 Task: Send an email with the signature Jazmin Davis with the subject Thank you for your resume and the message Can you please provide an update on the status of the project? from softage.8@softage.net to softage.9@softage.net and move the email from Sent Items to the folder Assignments
Action: Mouse moved to (62, 110)
Screenshot: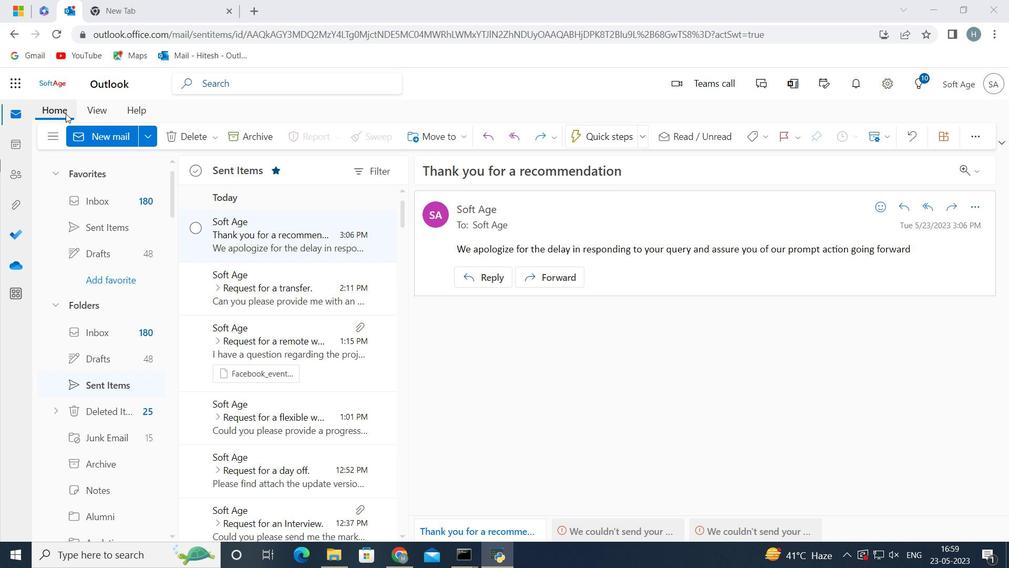 
Action: Mouse pressed left at (62, 110)
Screenshot: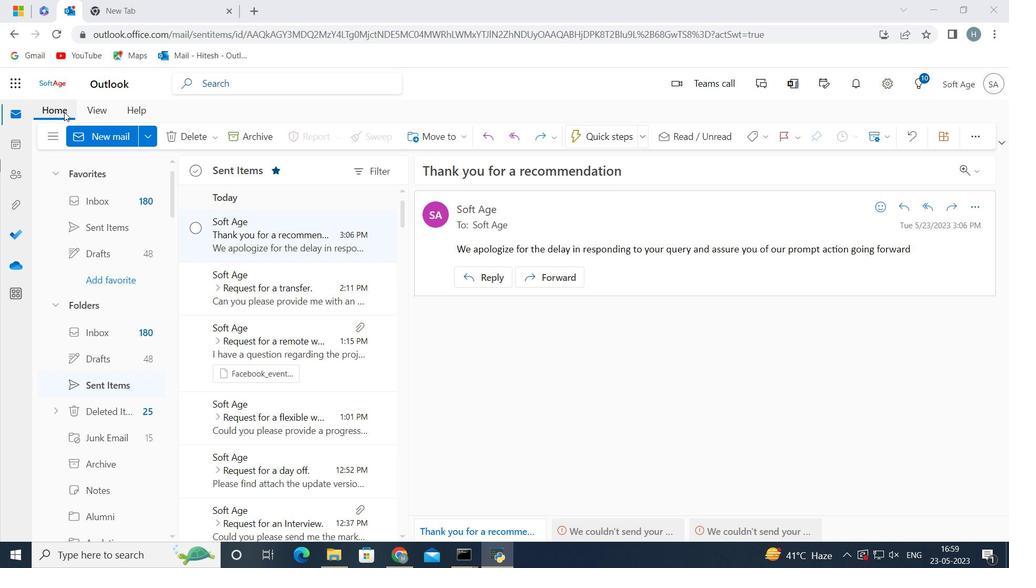 
Action: Mouse moved to (99, 139)
Screenshot: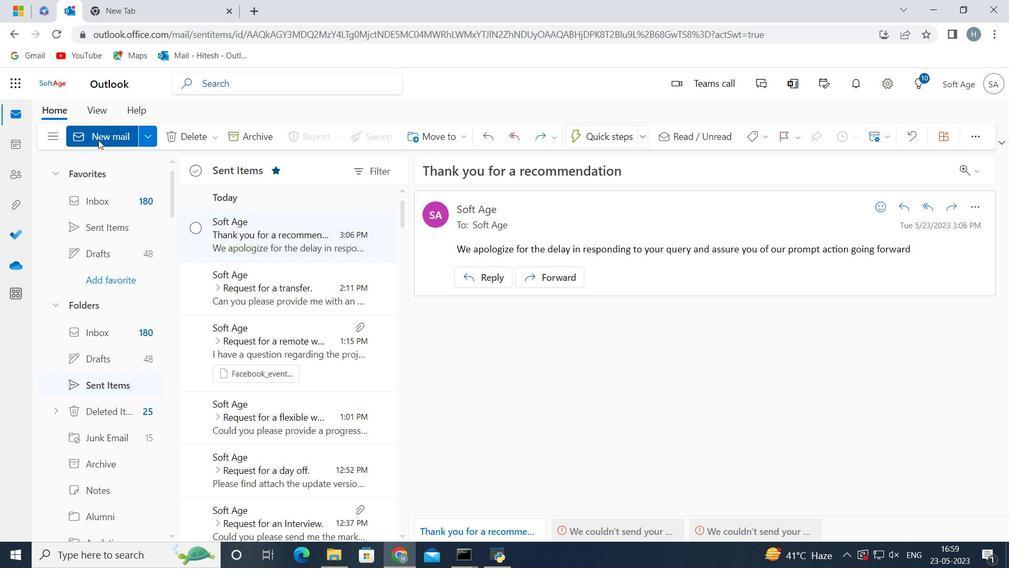 
Action: Mouse pressed left at (99, 139)
Screenshot: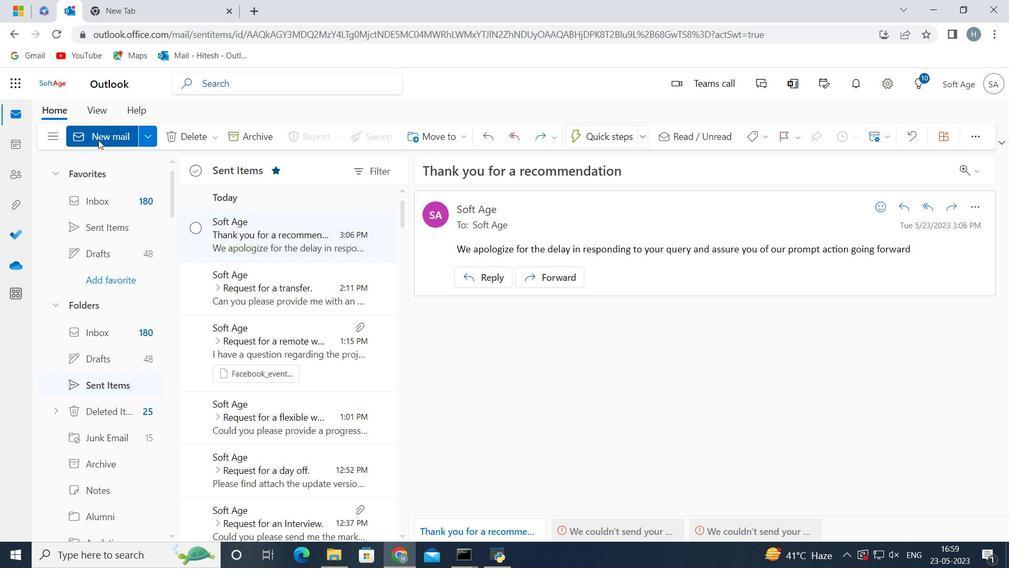 
Action: Mouse moved to (827, 139)
Screenshot: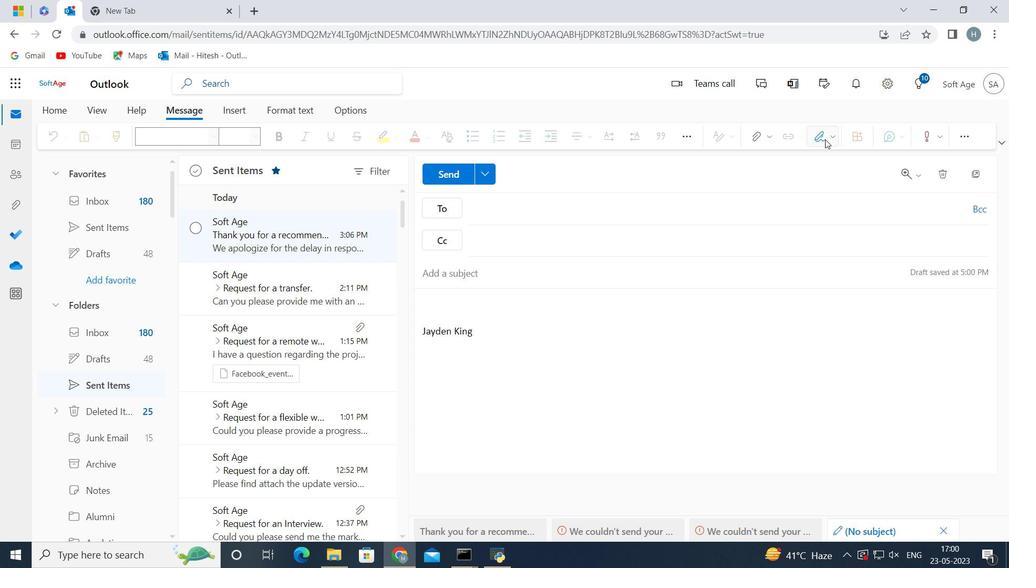
Action: Mouse pressed left at (827, 139)
Screenshot: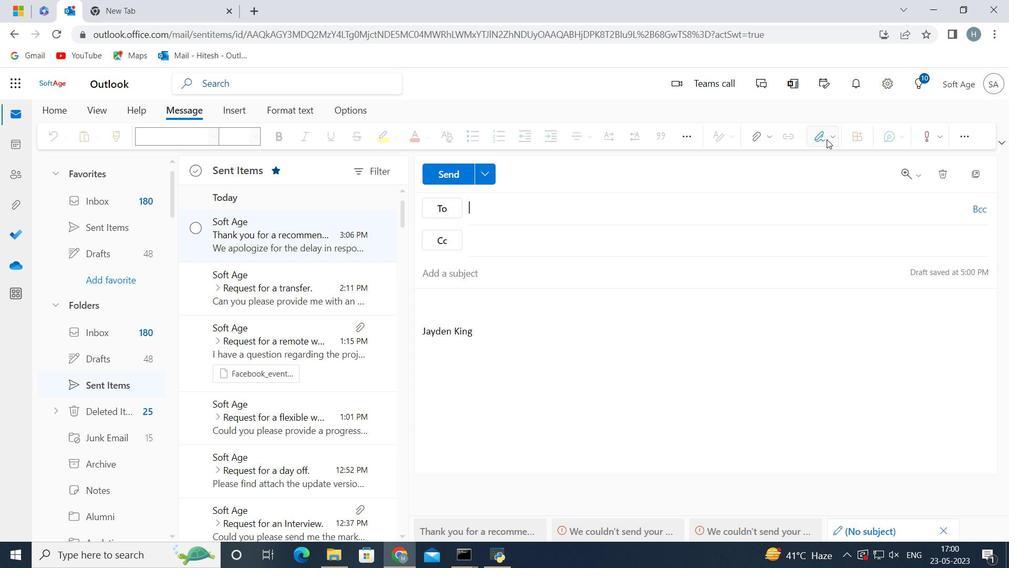 
Action: Mouse moved to (800, 186)
Screenshot: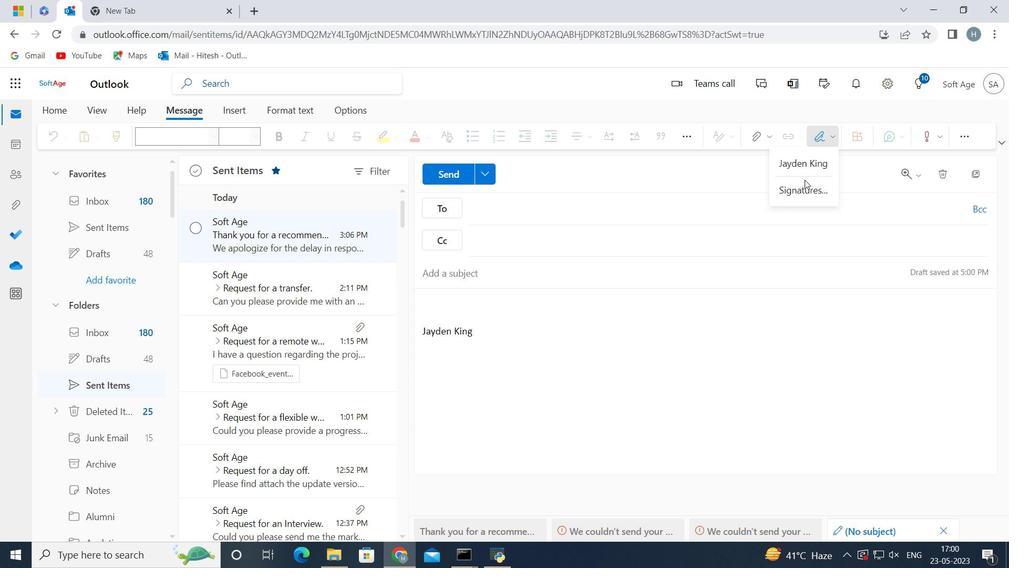 
Action: Mouse pressed left at (800, 186)
Screenshot: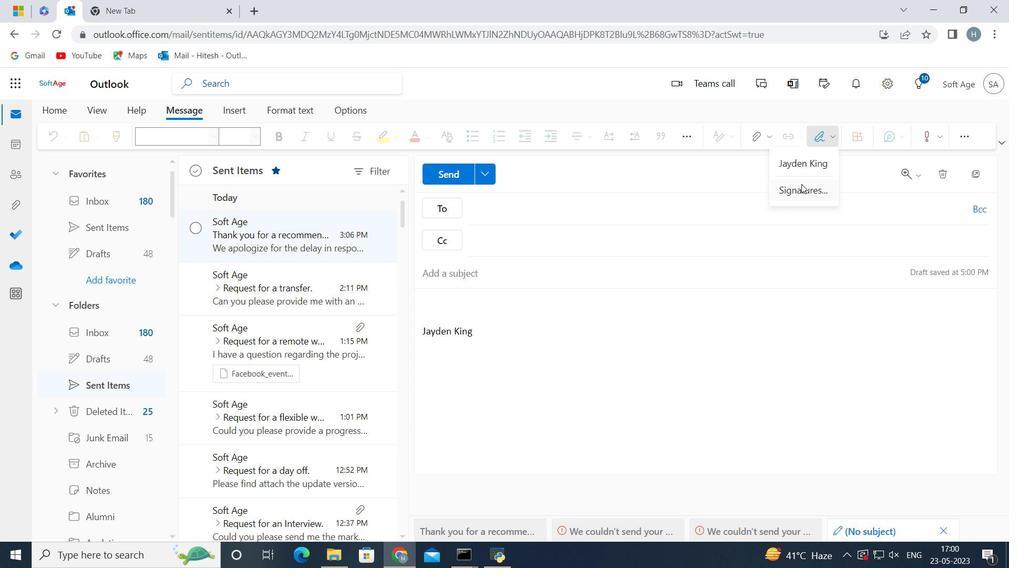 
Action: Mouse moved to (771, 241)
Screenshot: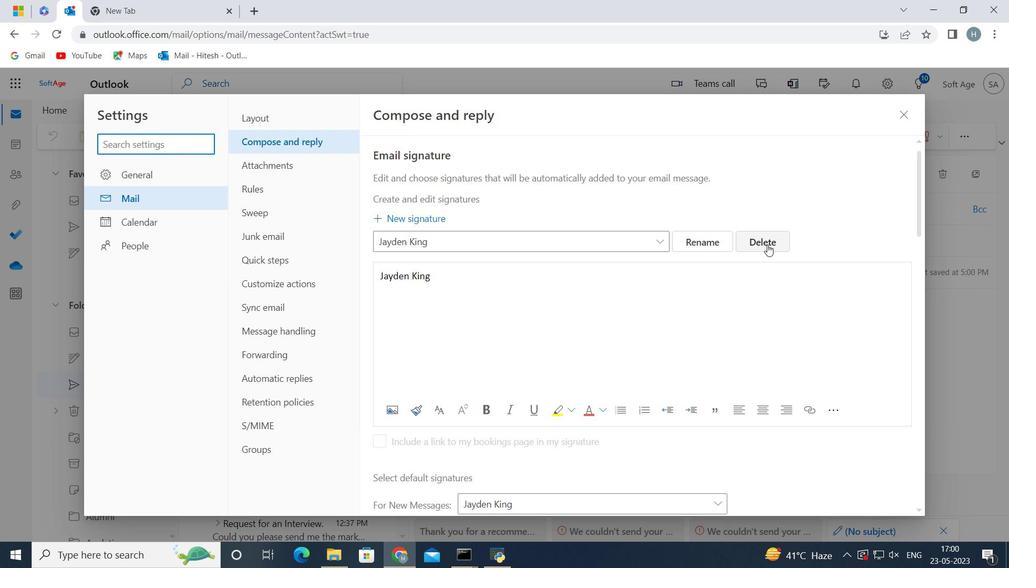 
Action: Mouse pressed left at (771, 241)
Screenshot: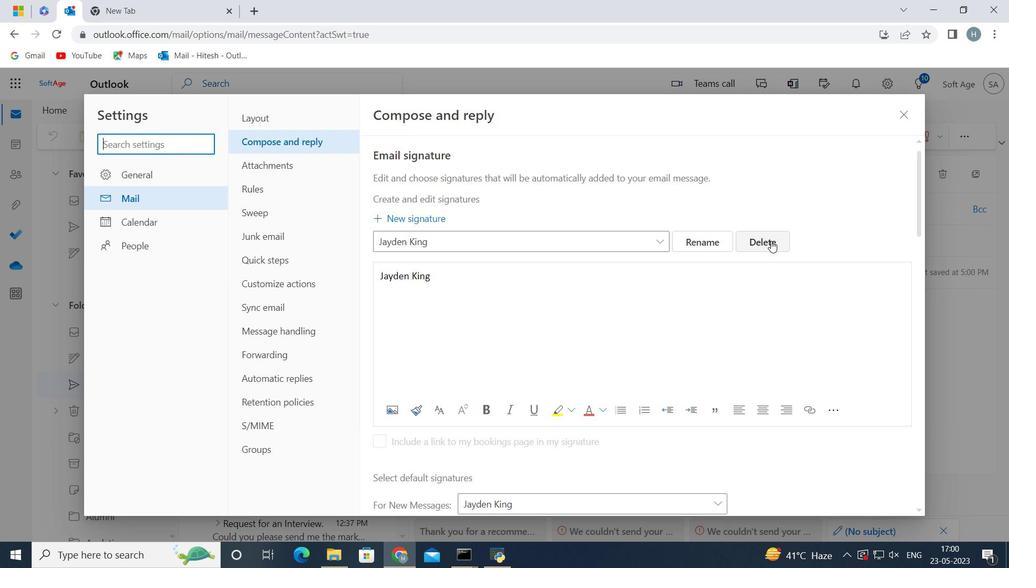 
Action: Mouse moved to (476, 241)
Screenshot: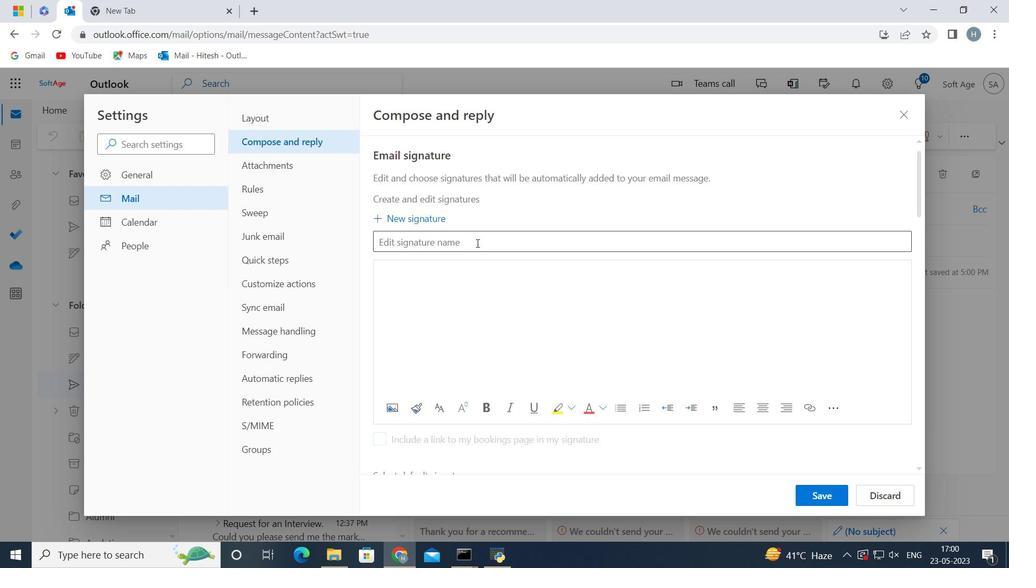 
Action: Mouse pressed left at (476, 241)
Screenshot: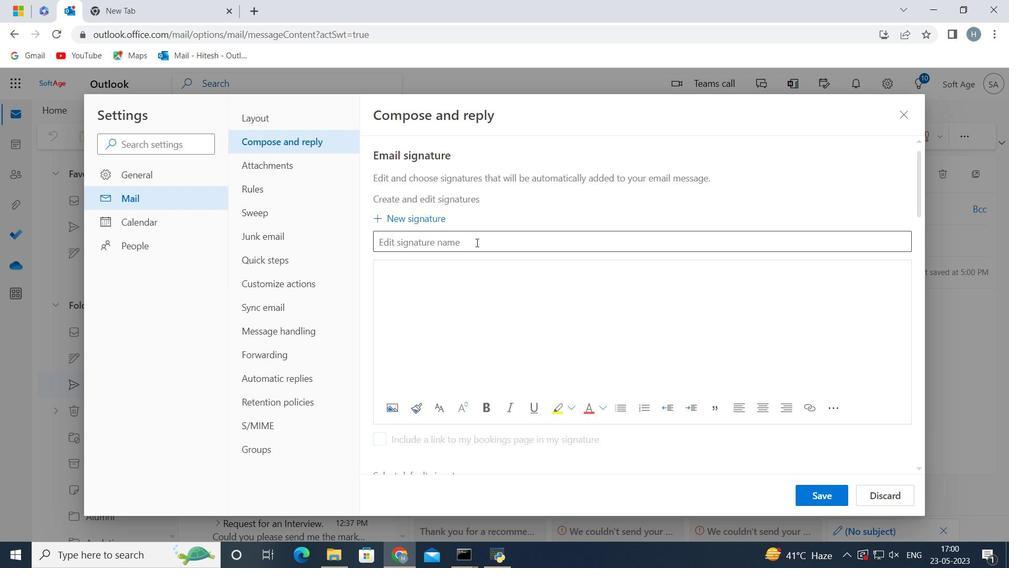
Action: Mouse moved to (476, 241)
Screenshot: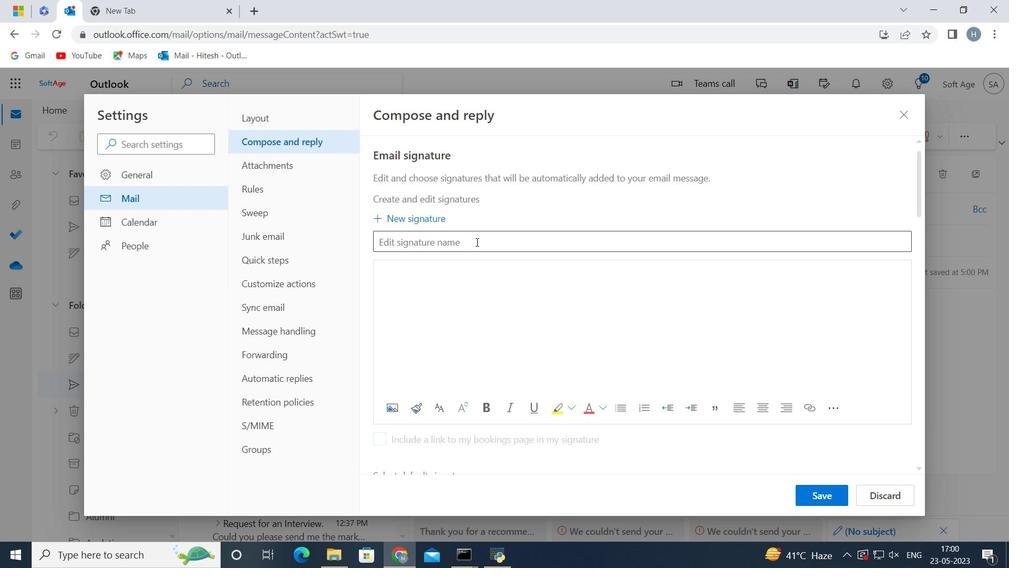
Action: Key pressed <Key.shift>Jazmin<Key.space><Key.shift><Key.shift><Key.shift><Key.shift><Key.shift><Key.shift><Key.shift><Key.shift><Key.shift><Key.shift>Davis<Key.space>
Screenshot: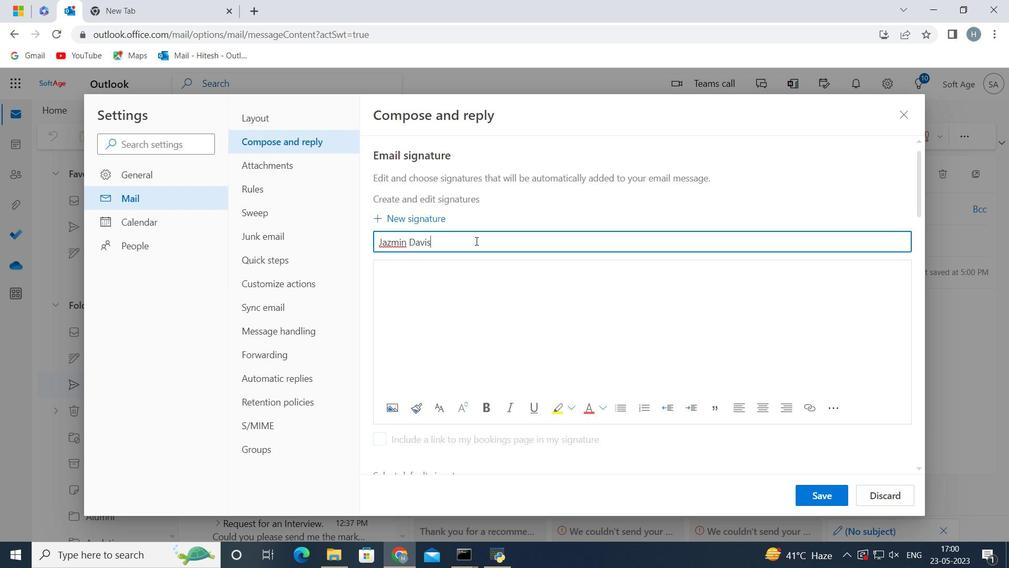 
Action: Mouse moved to (456, 272)
Screenshot: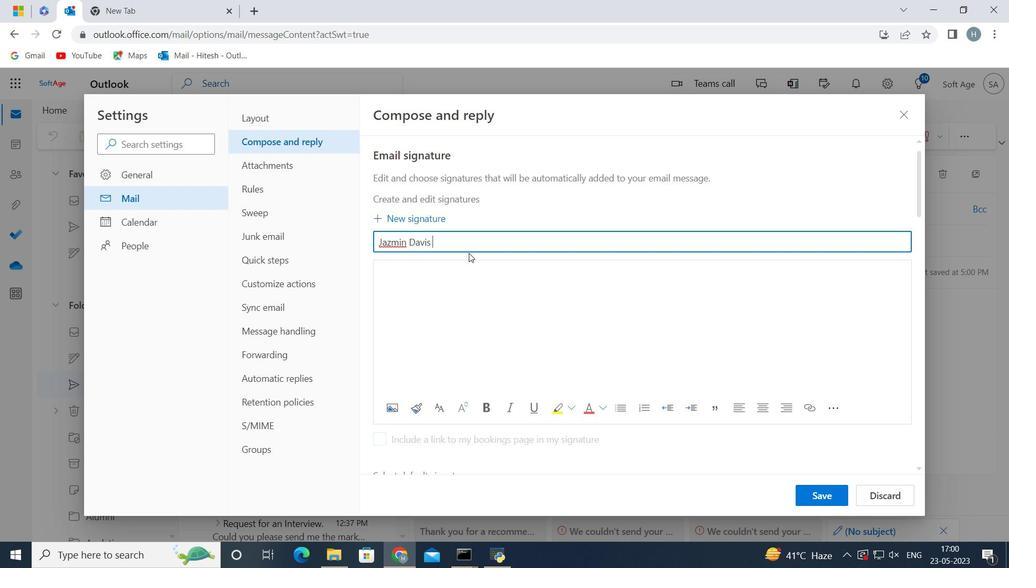 
Action: Mouse pressed left at (456, 272)
Screenshot: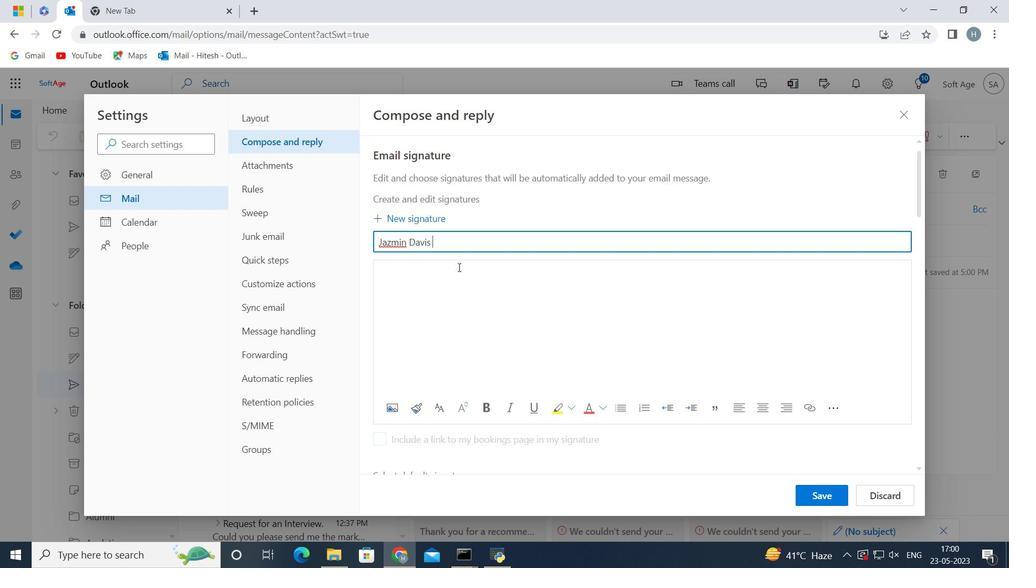 
Action: Key pressed <Key.shift>Jazmin<Key.space><Key.shift>Davis<Key.space>
Screenshot: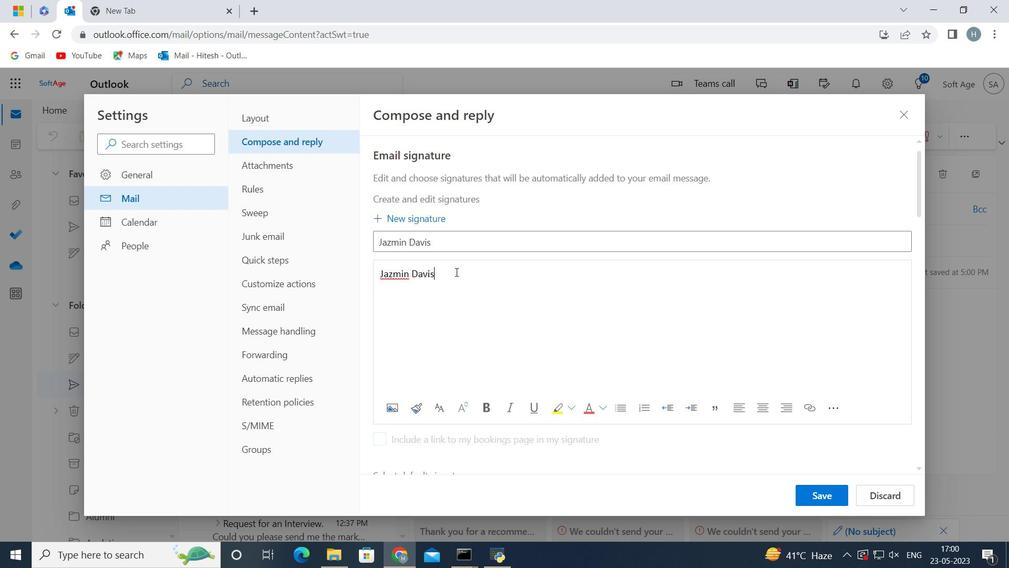 
Action: Mouse moved to (836, 492)
Screenshot: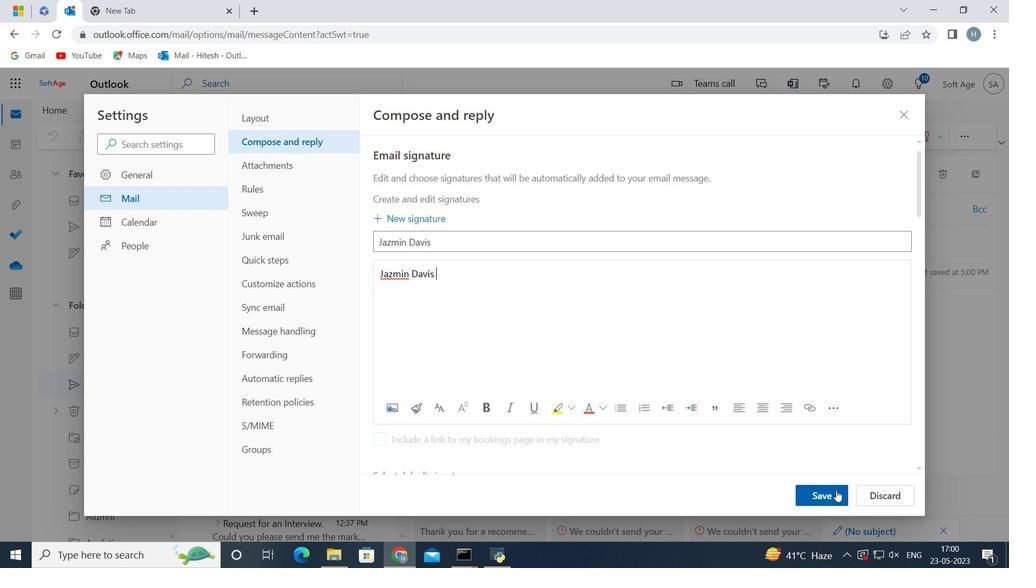 
Action: Mouse pressed left at (836, 492)
Screenshot: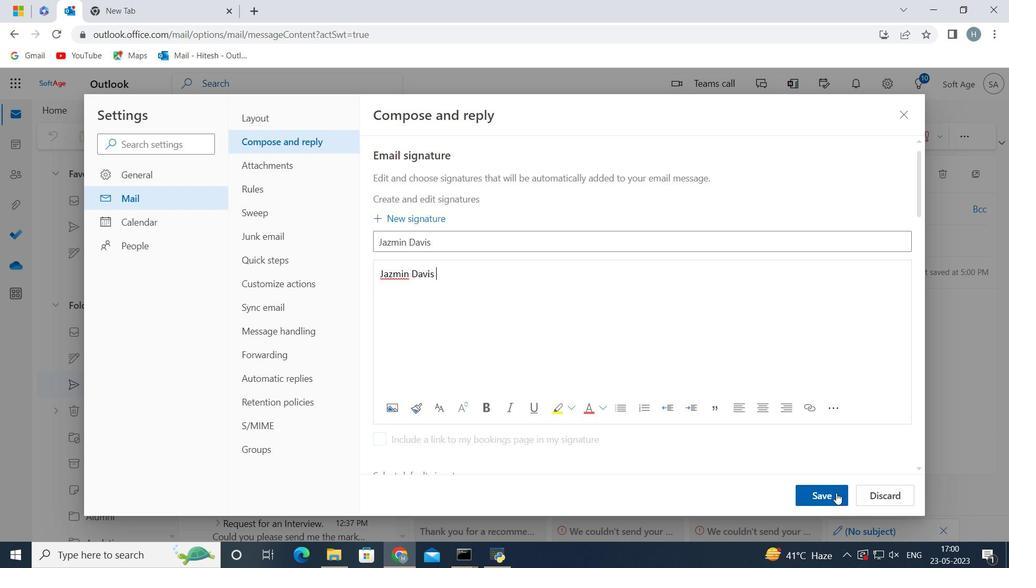 
Action: Mouse moved to (734, 283)
Screenshot: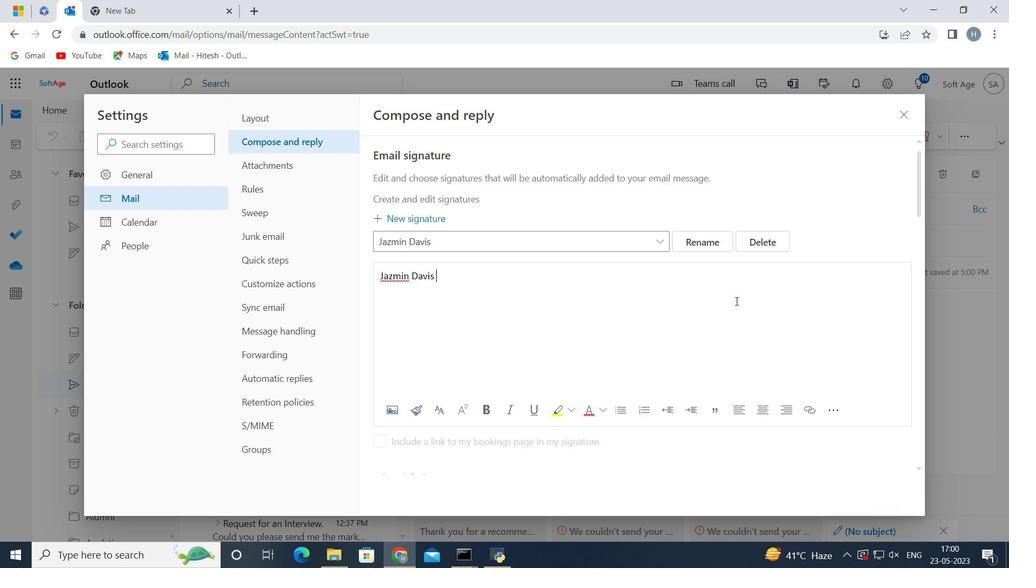 
Action: Mouse scrolled (734, 282) with delta (0, 0)
Screenshot: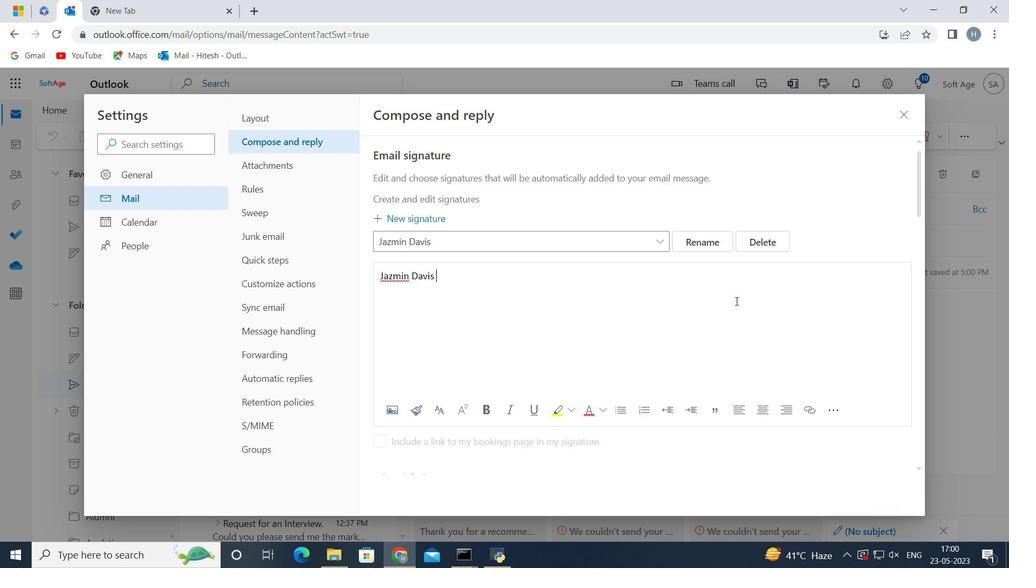 
Action: Mouse scrolled (734, 282) with delta (0, 0)
Screenshot: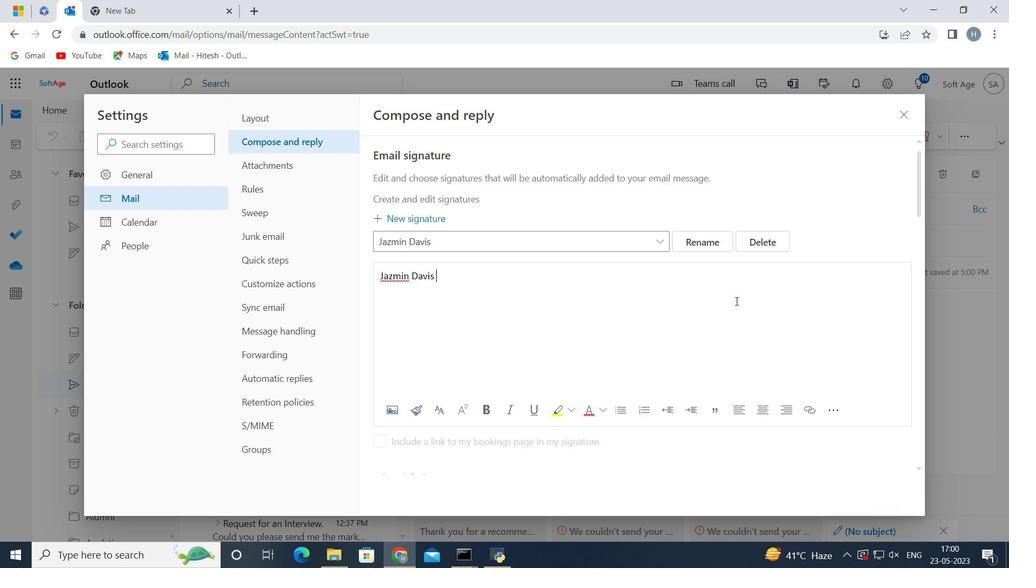 
Action: Mouse moved to (730, 277)
Screenshot: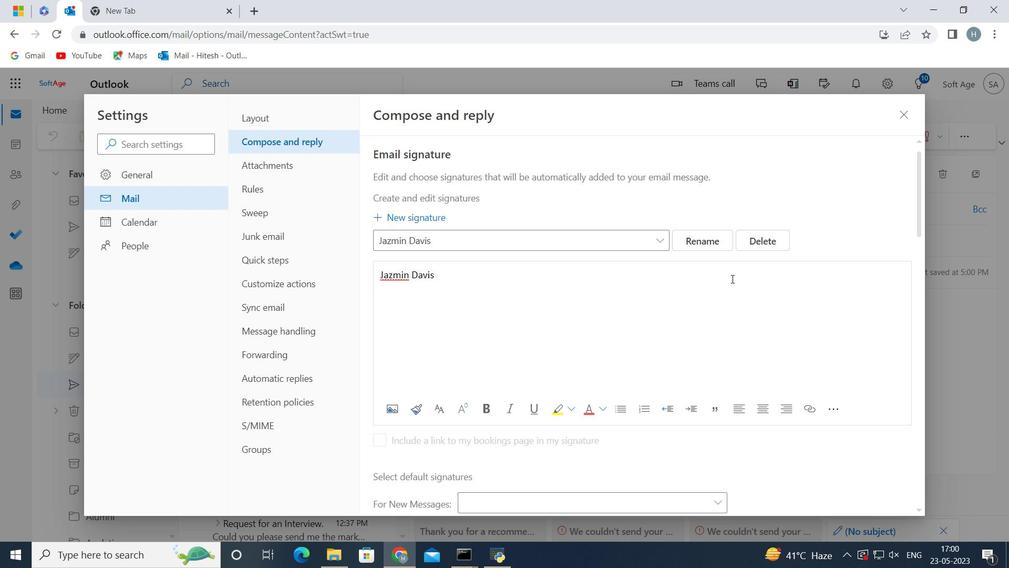 
Action: Mouse scrolled (730, 276) with delta (0, 0)
Screenshot: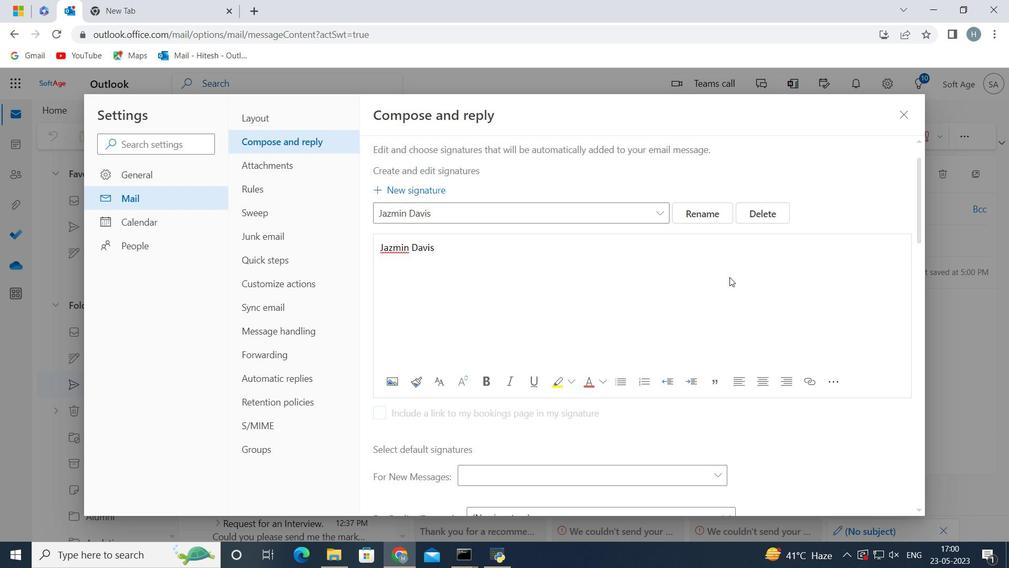 
Action: Mouse moved to (716, 300)
Screenshot: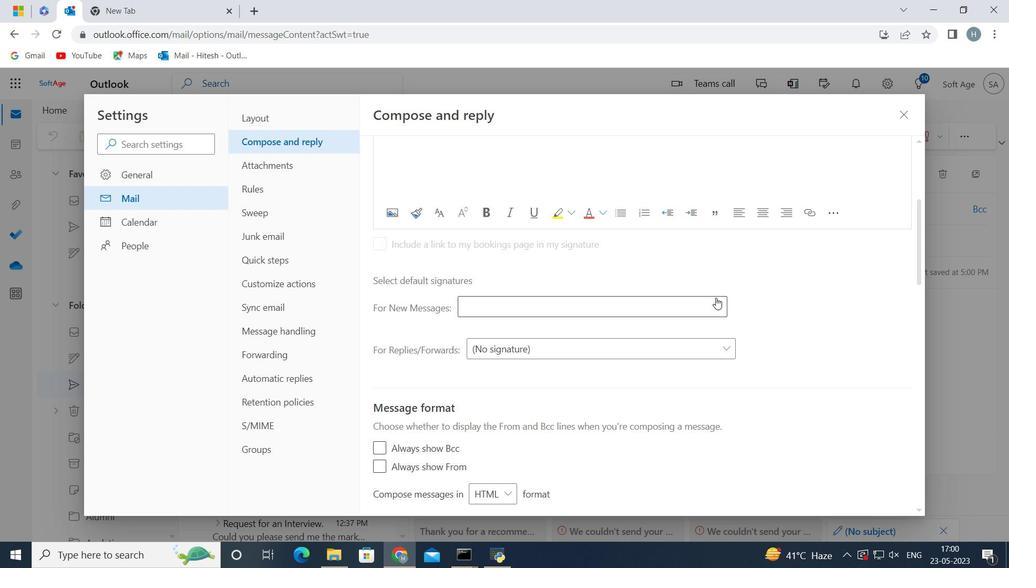 
Action: Mouse pressed left at (716, 300)
Screenshot: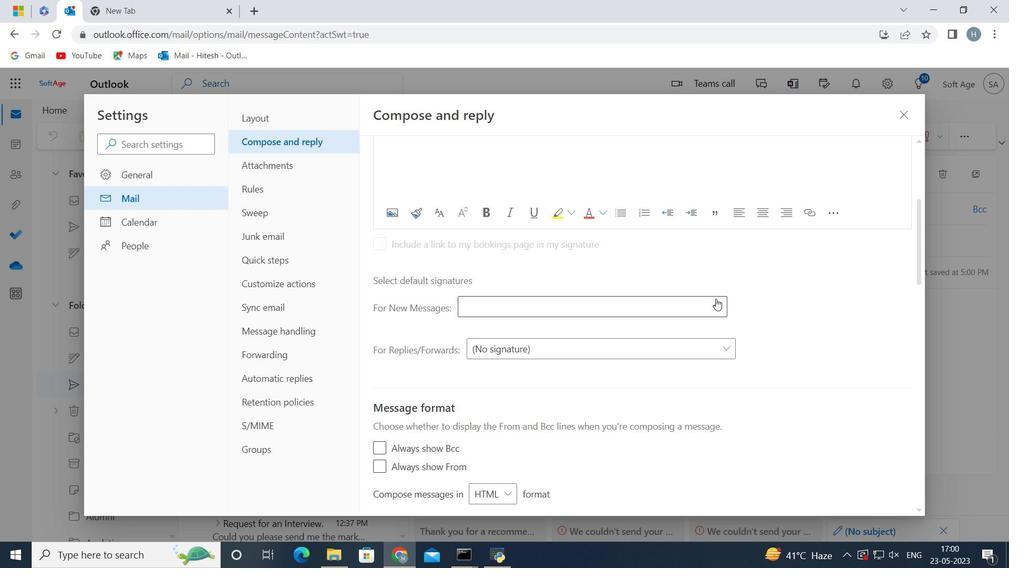 
Action: Mouse moved to (702, 349)
Screenshot: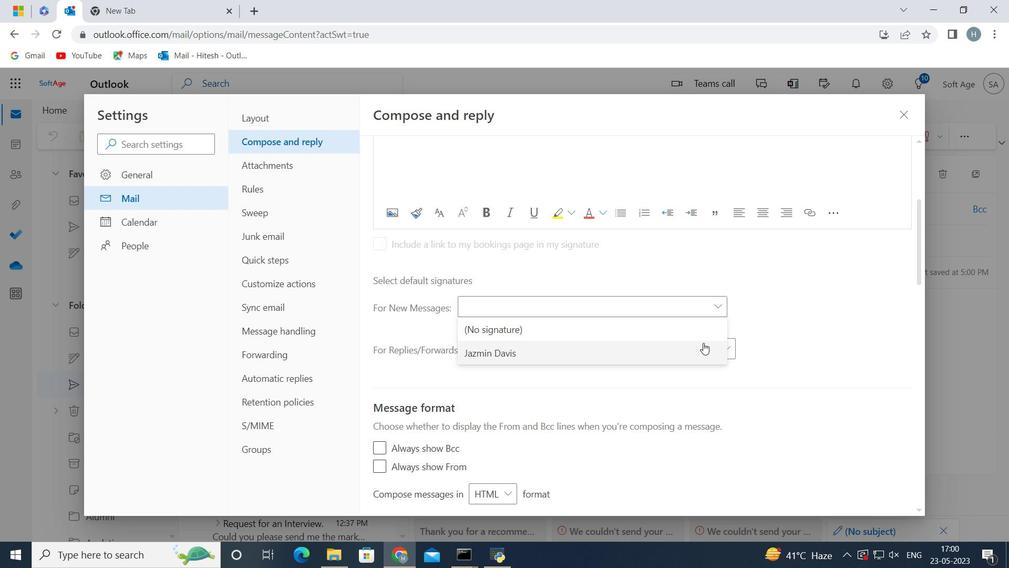 
Action: Mouse pressed left at (702, 349)
Screenshot: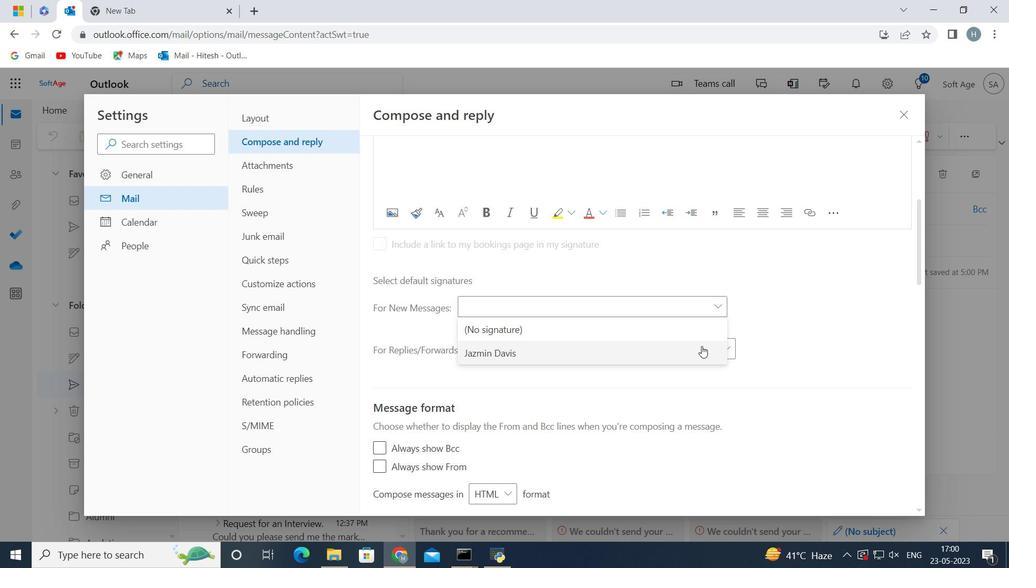 
Action: Mouse moved to (827, 495)
Screenshot: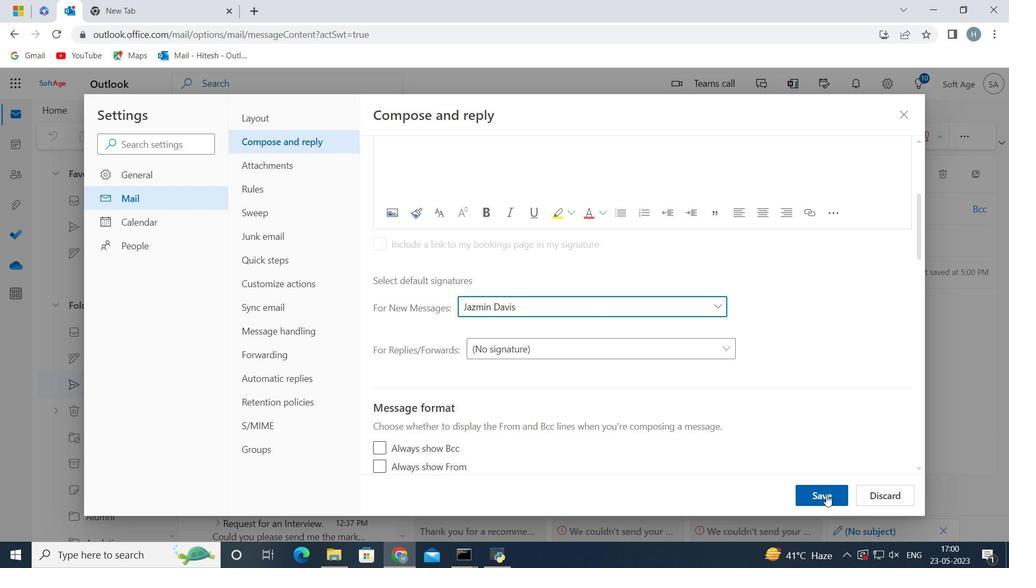 
Action: Mouse pressed left at (827, 495)
Screenshot: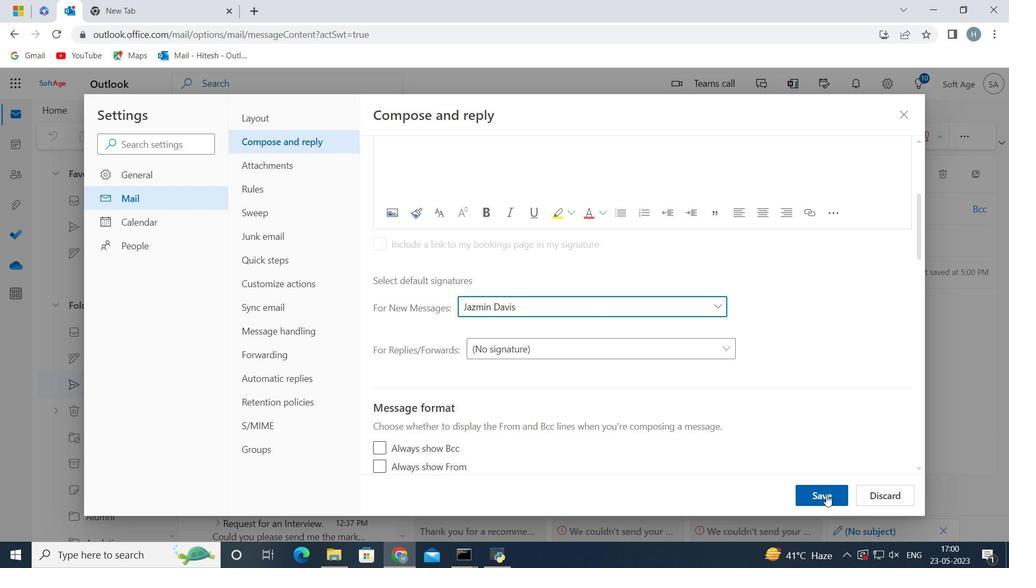
Action: Mouse moved to (903, 113)
Screenshot: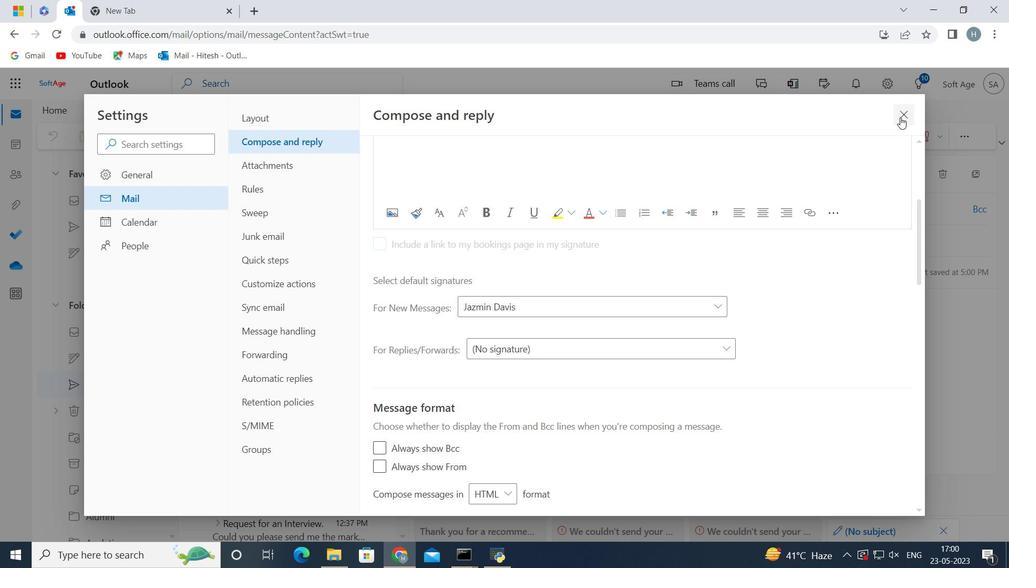 
Action: Mouse pressed left at (903, 113)
Screenshot: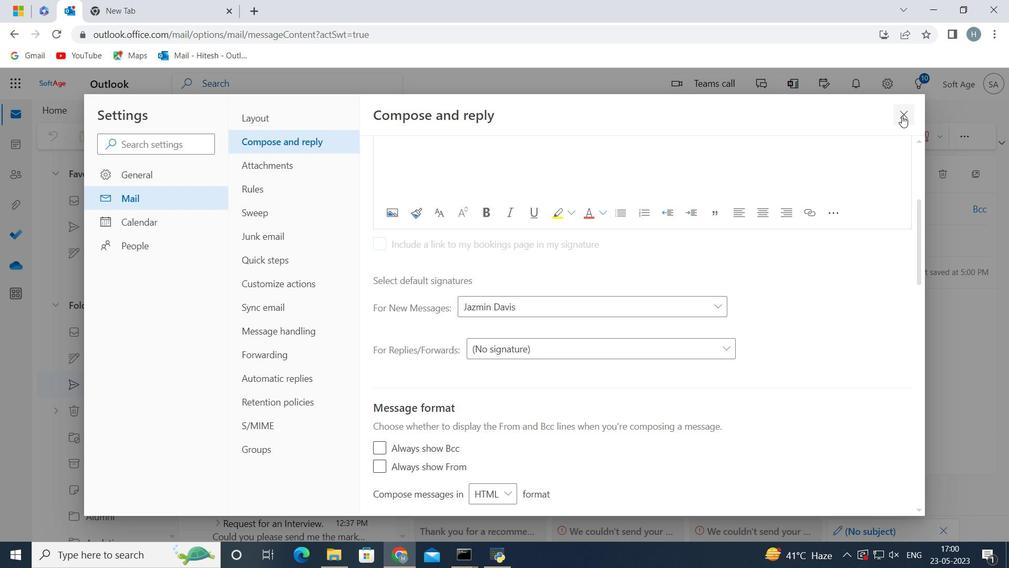 
Action: Mouse moved to (468, 269)
Screenshot: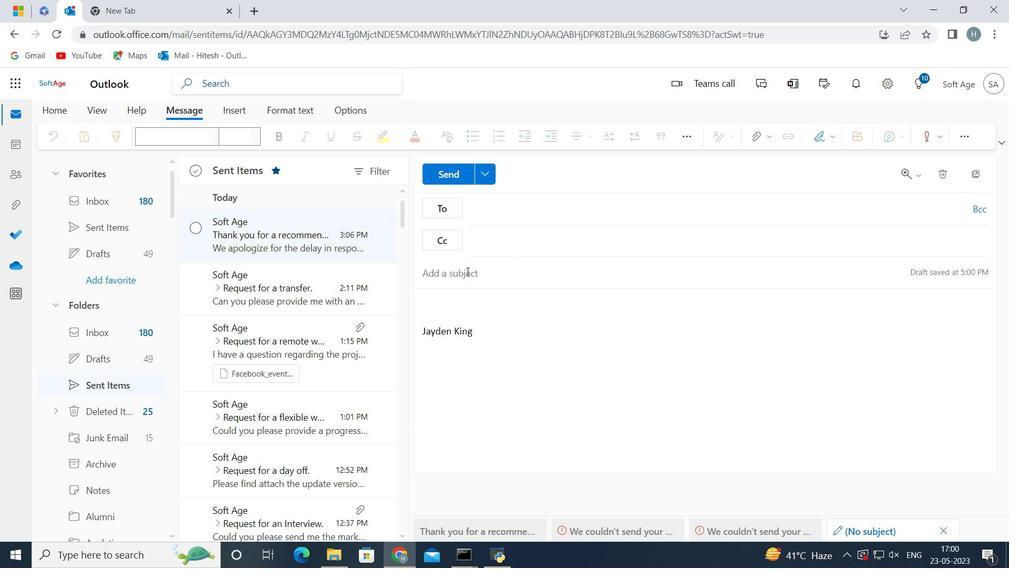 
Action: Mouse pressed left at (468, 269)
Screenshot: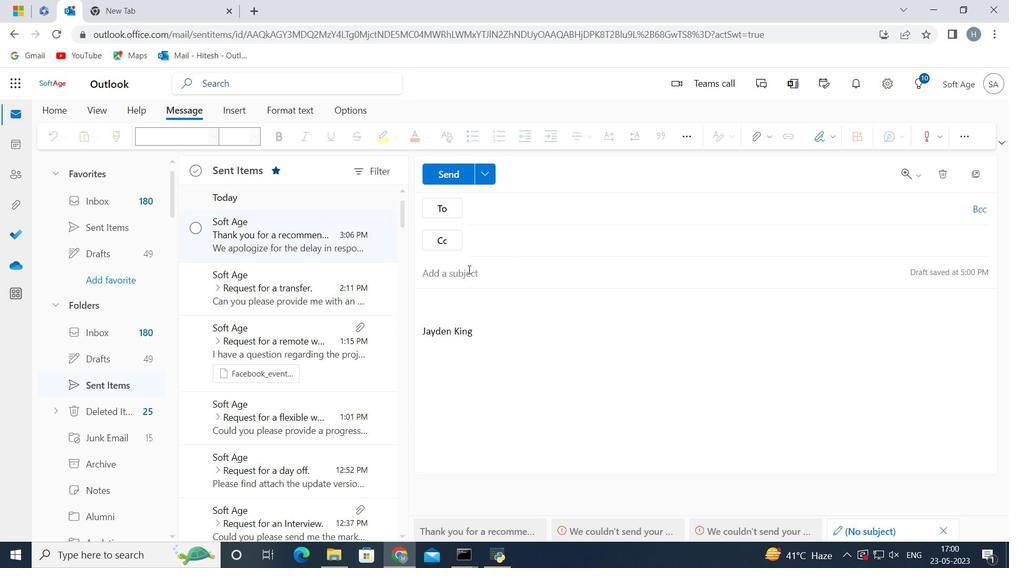 
Action: Mouse moved to (468, 269)
Screenshot: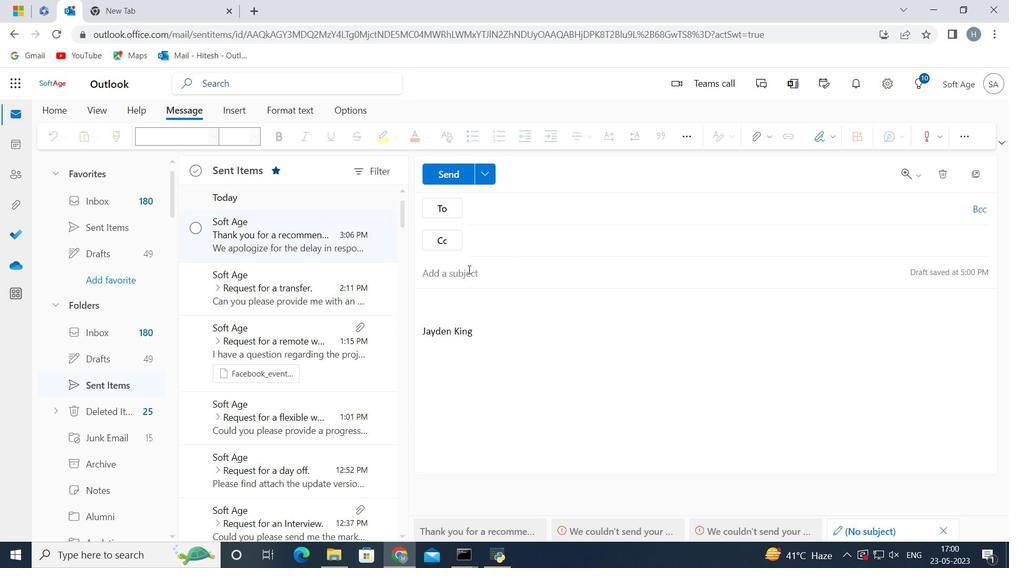 
Action: Key pressed <Key.shift>Thank<Key.space>you<Key.space>for<Key.space>your<Key.space>resume<Key.space>
Screenshot: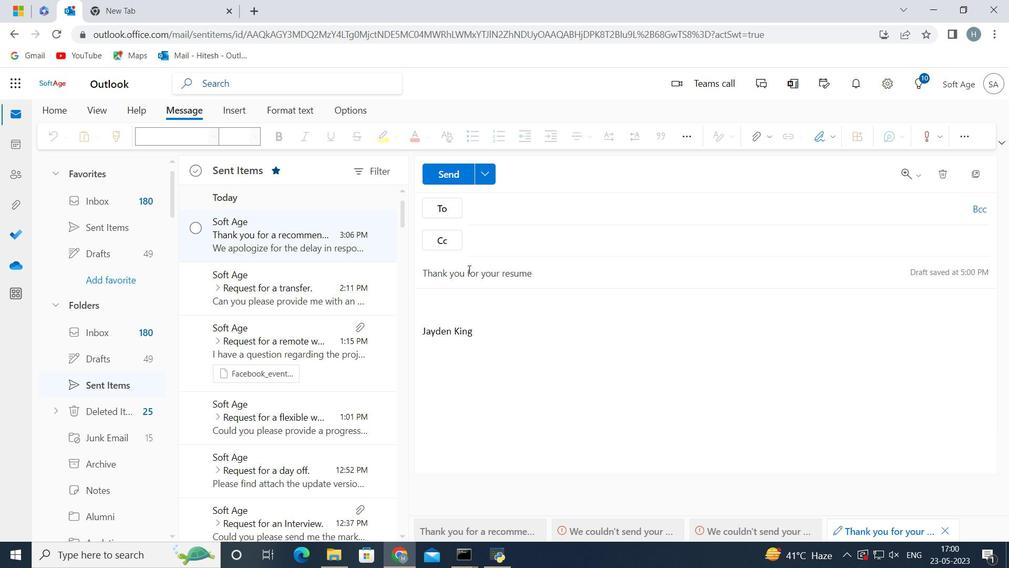 
Action: Mouse moved to (497, 336)
Screenshot: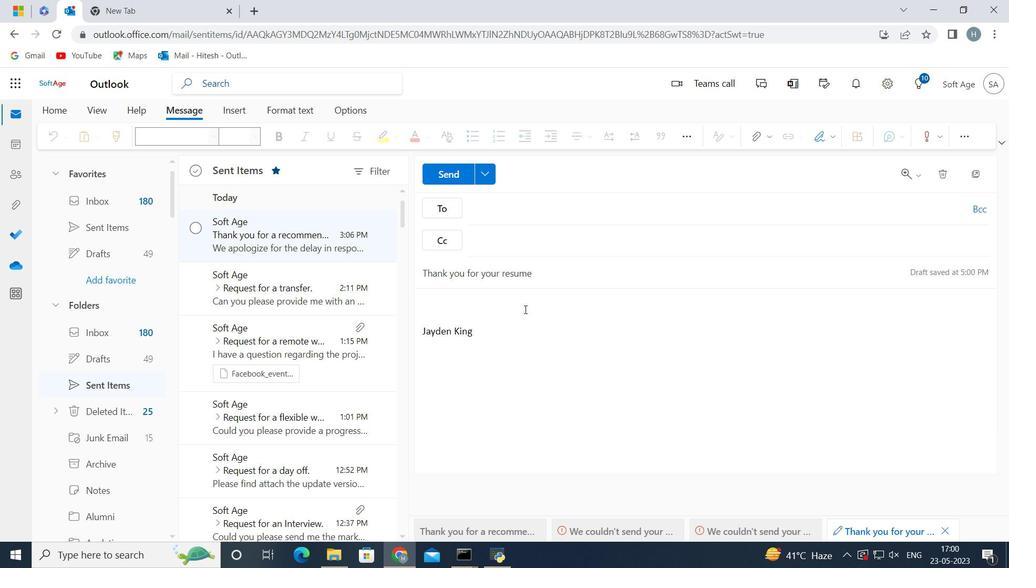 
Action: Mouse pressed left at (497, 336)
Screenshot: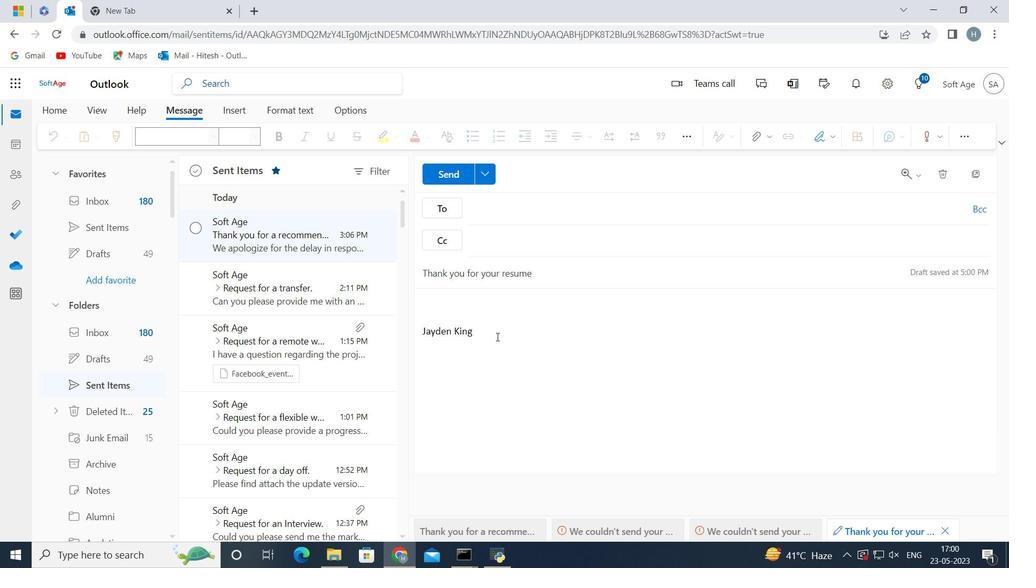 
Action: Key pressed <Key.backspace><Key.backspace><Key.backspace><Key.backspace><Key.backspace><Key.backspace><Key.backspace><Key.backspace><Key.backspace><Key.backspace><Key.backspace><Key.backspace><Key.backspace><Key.backspace><Key.backspace><Key.backspace><Key.backspace><Key.backspace><Key.backspace><Key.backspace><Key.backspace><Key.backspace><Key.backspace><Key.backspace><Key.backspace><Key.backspace><Key.backspace><Key.backspace><Key.shift>Can<Key.space>you<Key.space>please<Key.space>provide<Key.space>an<Key.space>update<Key.space>on<Key.space>the<Key.space>status<Key.space>of<Key.space>the<Key.space>project<Key.space>
Screenshot: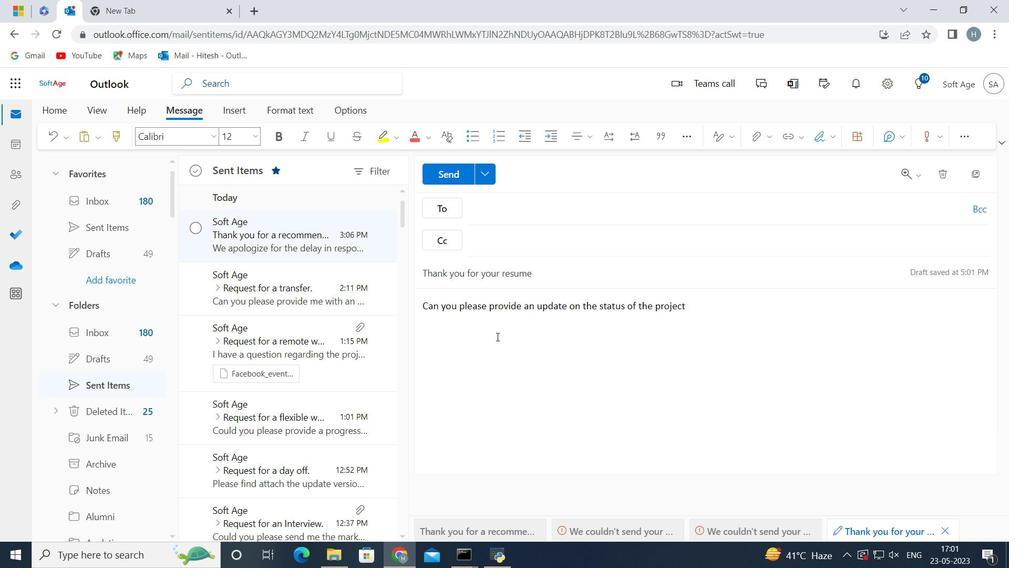 
Action: Mouse moved to (507, 209)
Screenshot: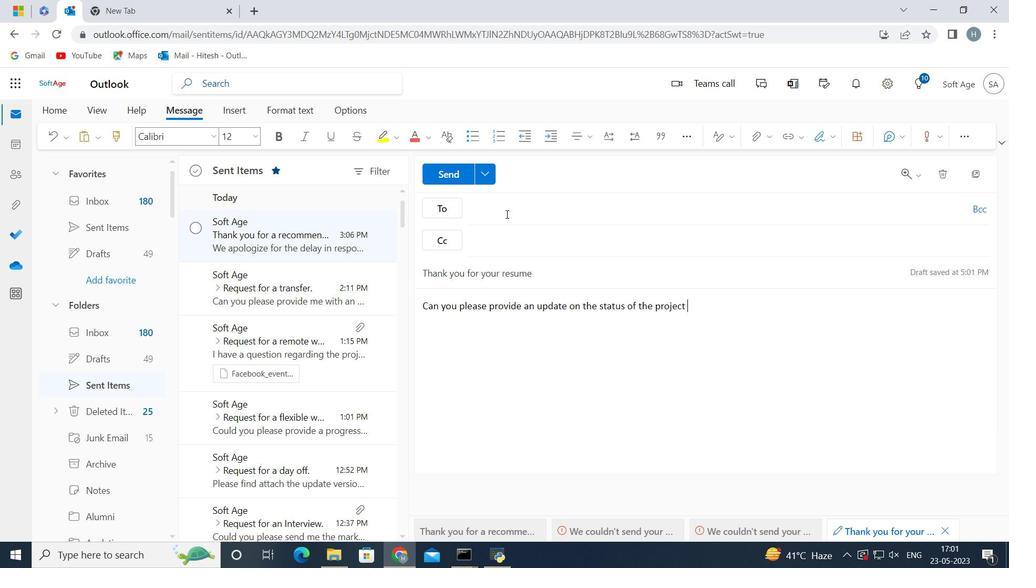 
Action: Mouse pressed left at (507, 209)
Screenshot: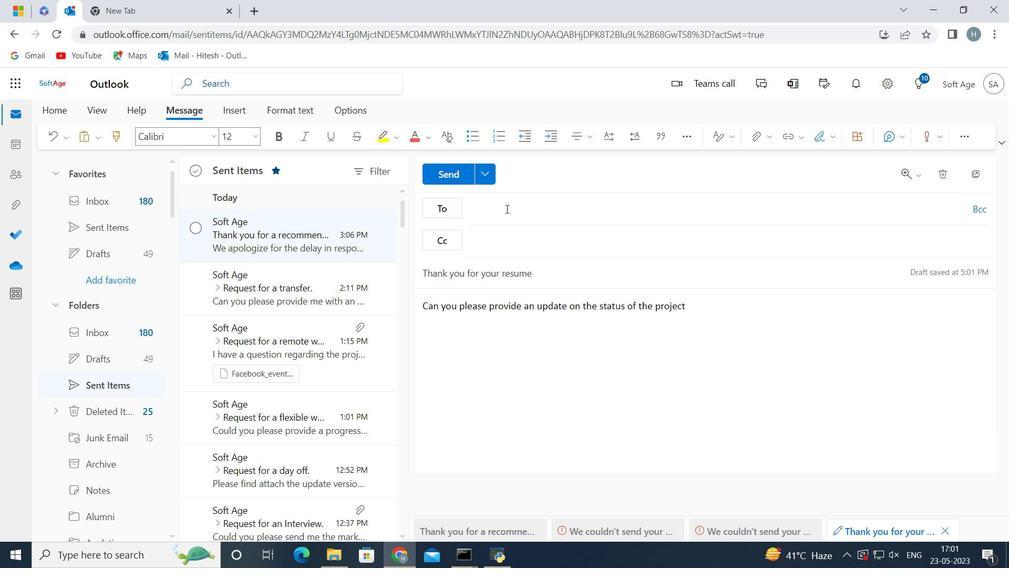 
Action: Mouse moved to (506, 208)
Screenshot: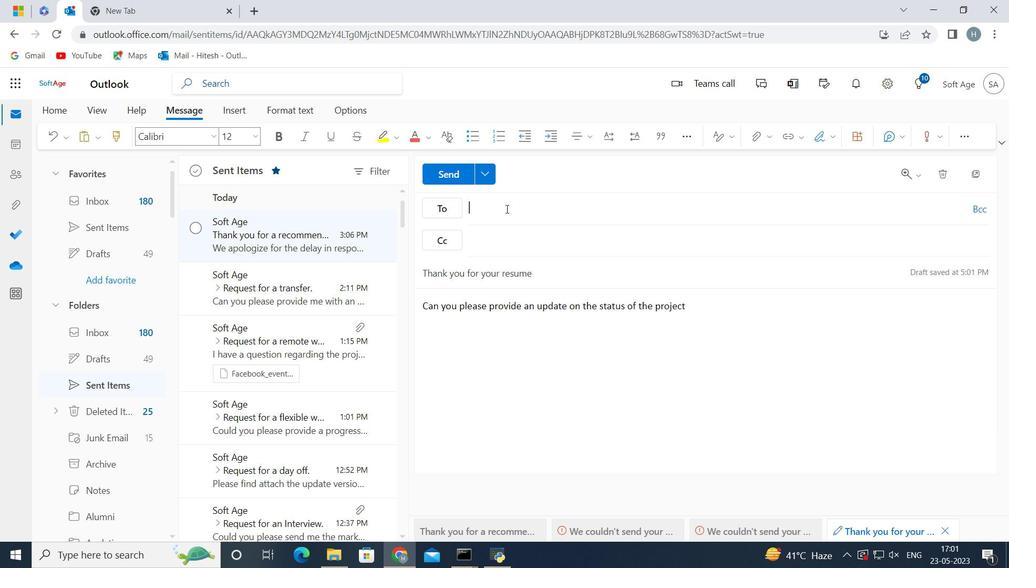 
Action: Key pressed softage.9<Key.shift>@softage.net
Screenshot: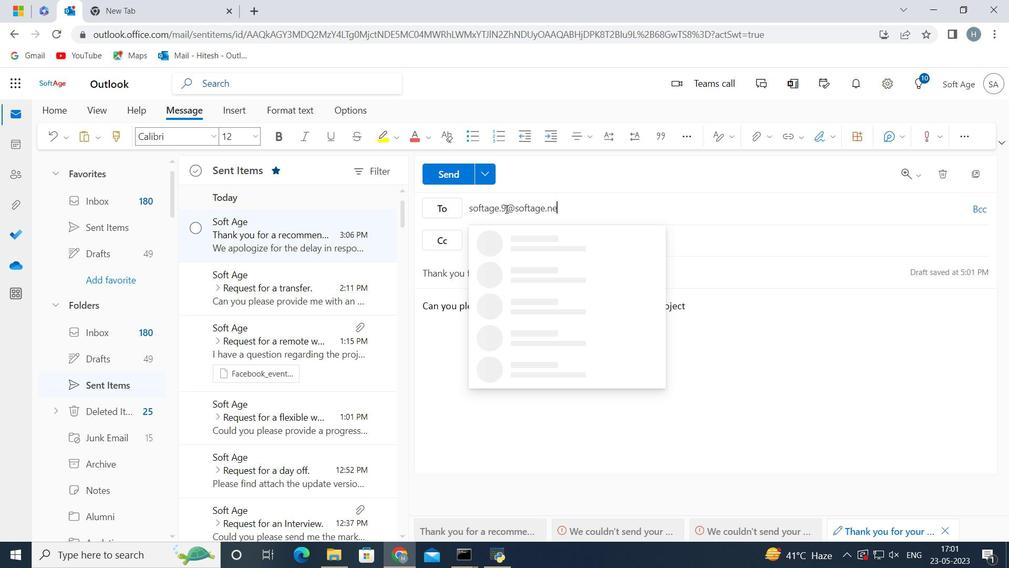 
Action: Mouse moved to (569, 238)
Screenshot: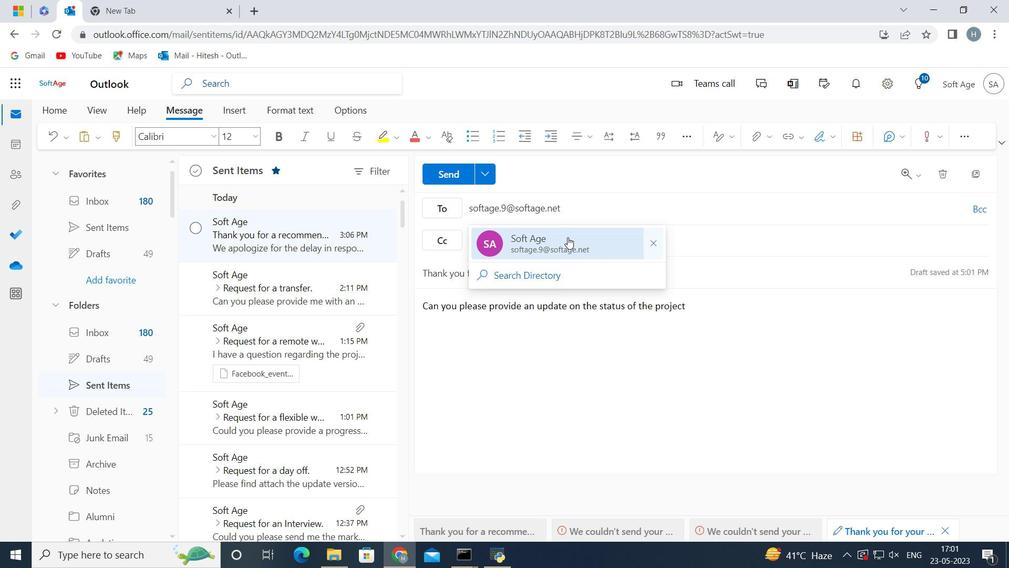 
Action: Mouse pressed left at (569, 238)
Screenshot: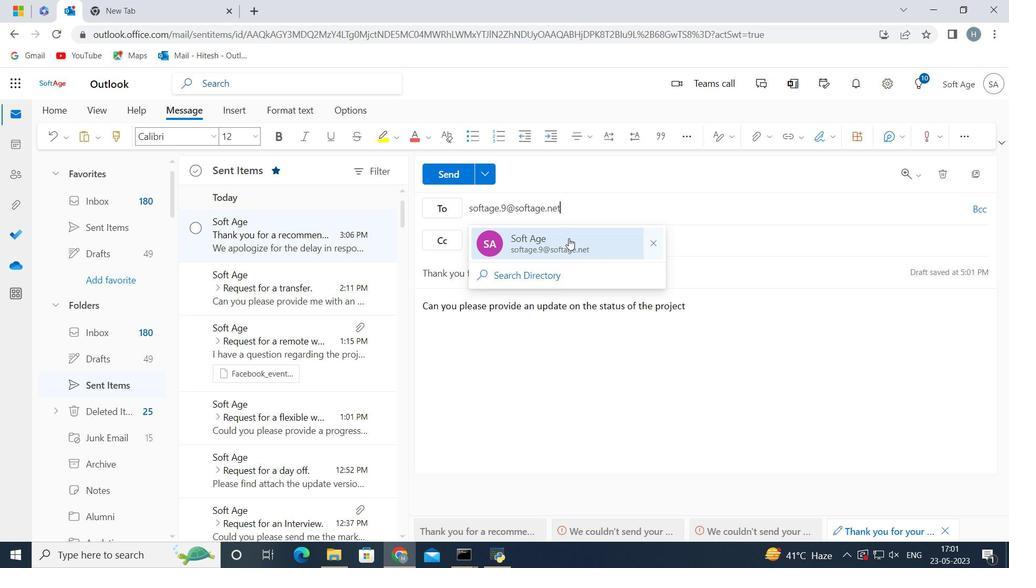 
Action: Mouse moved to (456, 176)
Screenshot: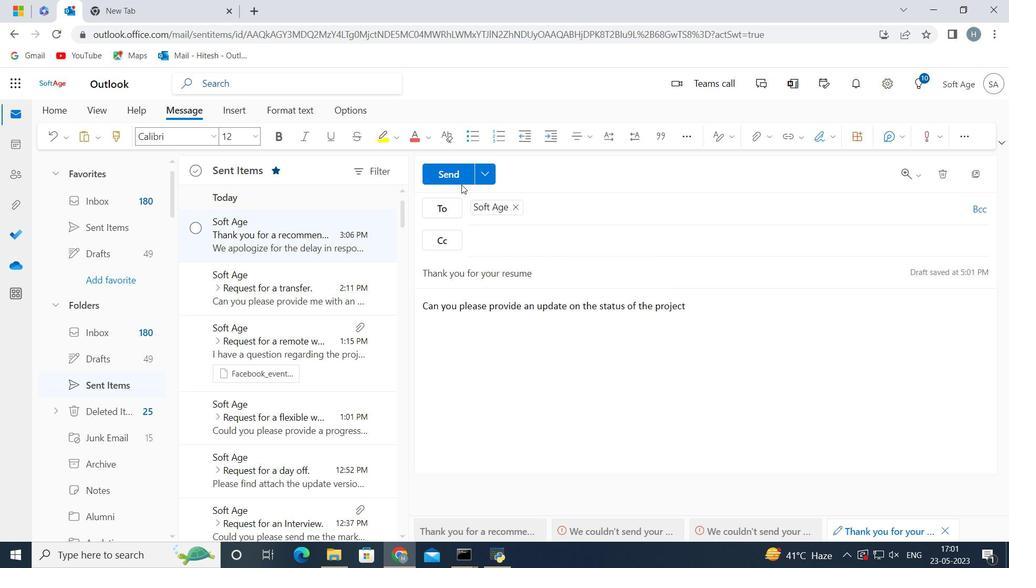 
Action: Mouse pressed left at (456, 176)
Screenshot: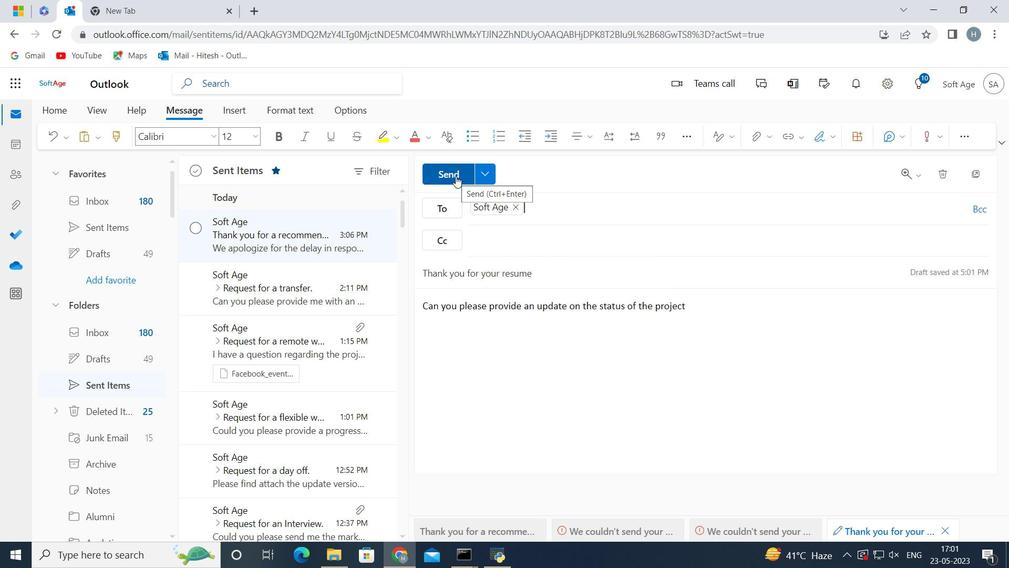 
Action: Mouse moved to (305, 233)
Screenshot: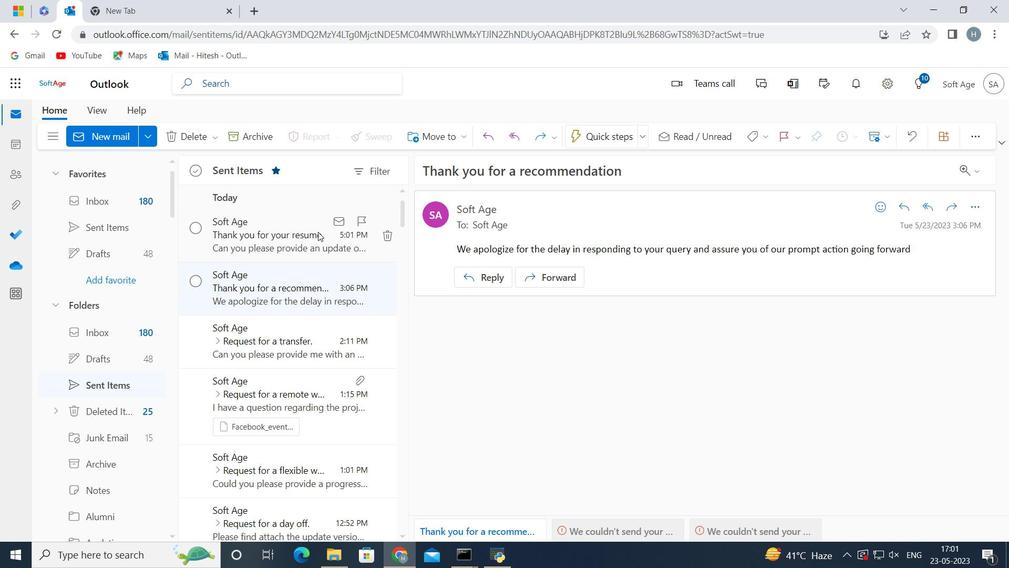 
Action: Mouse pressed left at (305, 233)
Screenshot: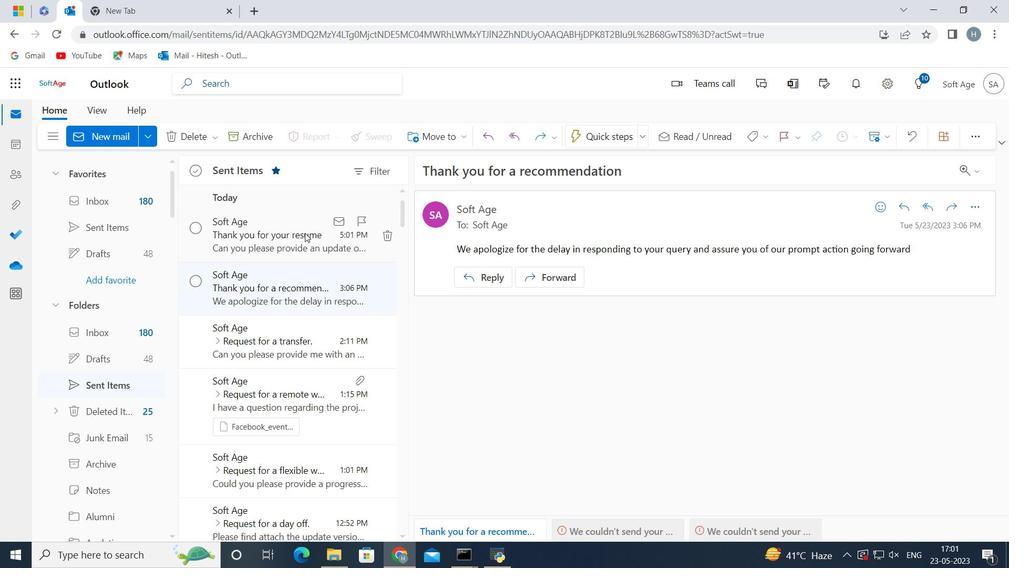
Action: Mouse moved to (440, 138)
Screenshot: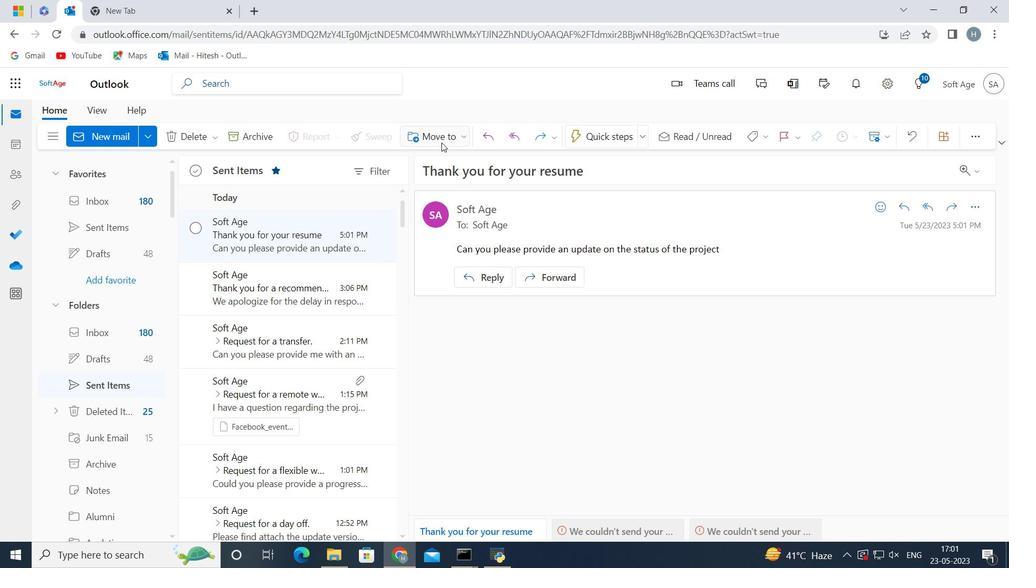 
Action: Mouse pressed left at (440, 138)
Screenshot: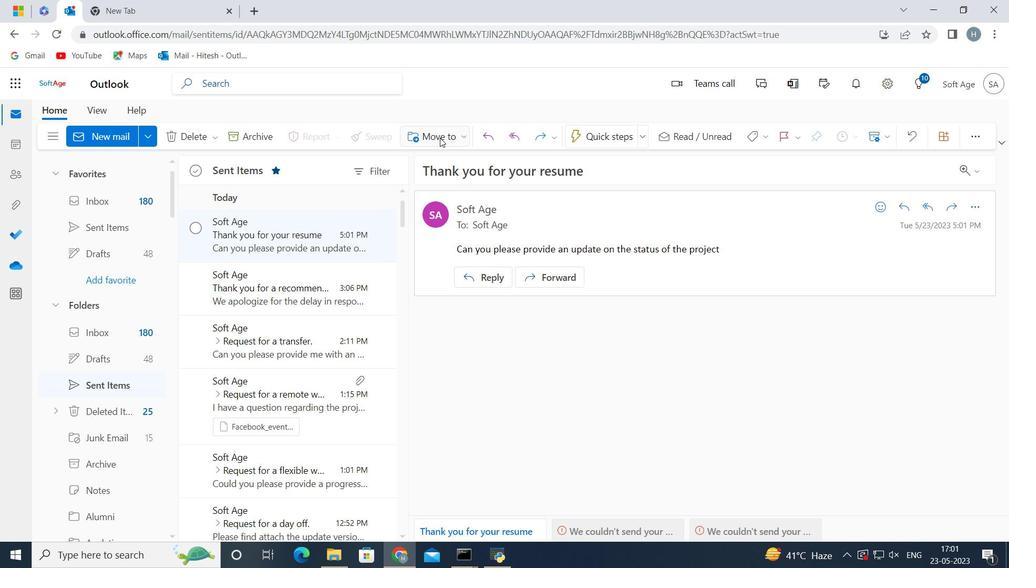 
Action: Mouse moved to (468, 160)
Screenshot: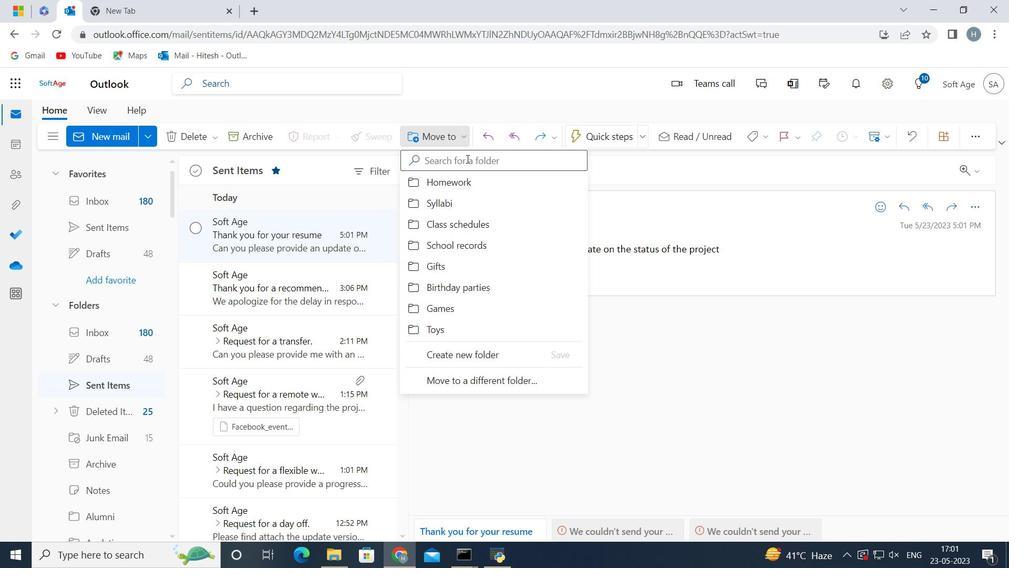 
Action: Mouse pressed left at (468, 160)
Screenshot: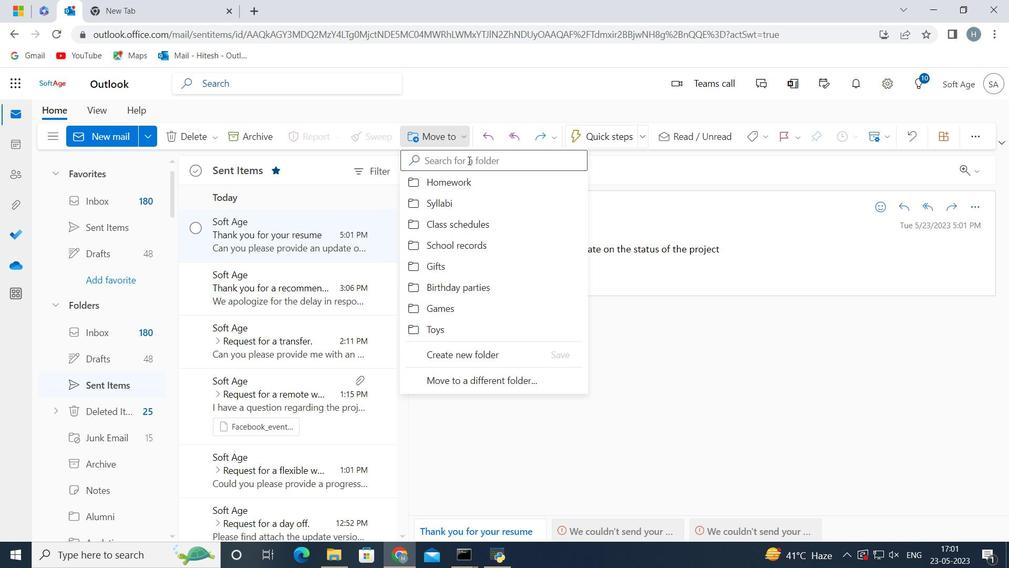 
Action: Mouse moved to (467, 160)
Screenshot: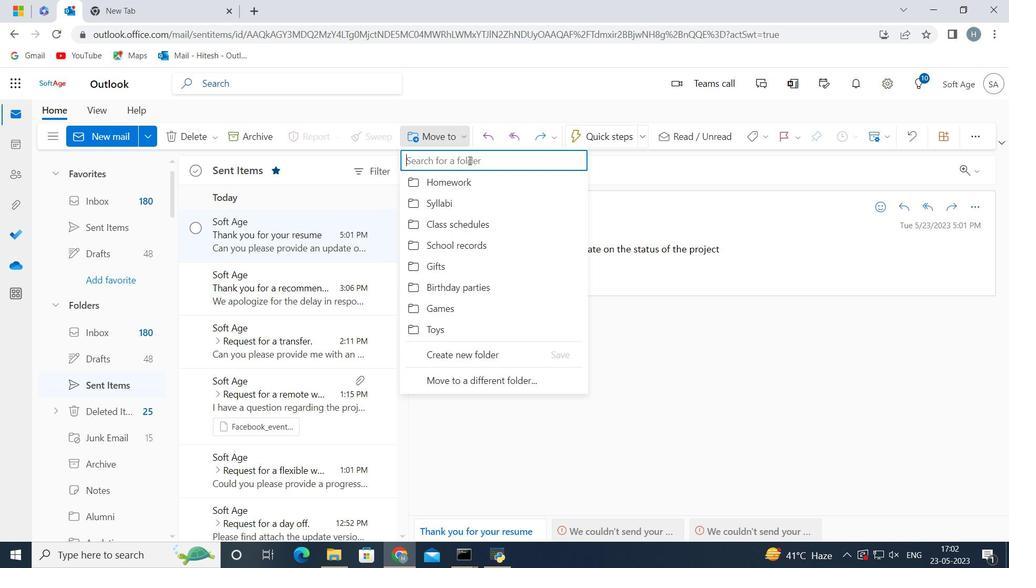 
Action: Key pressed <Key.shift>Assig
Screenshot: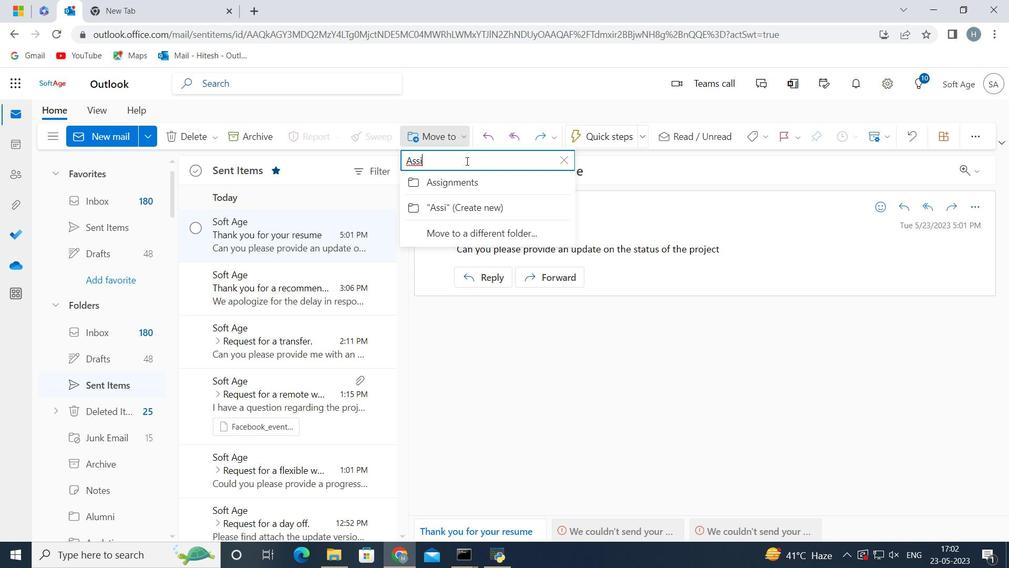 
Action: Mouse moved to (467, 160)
Screenshot: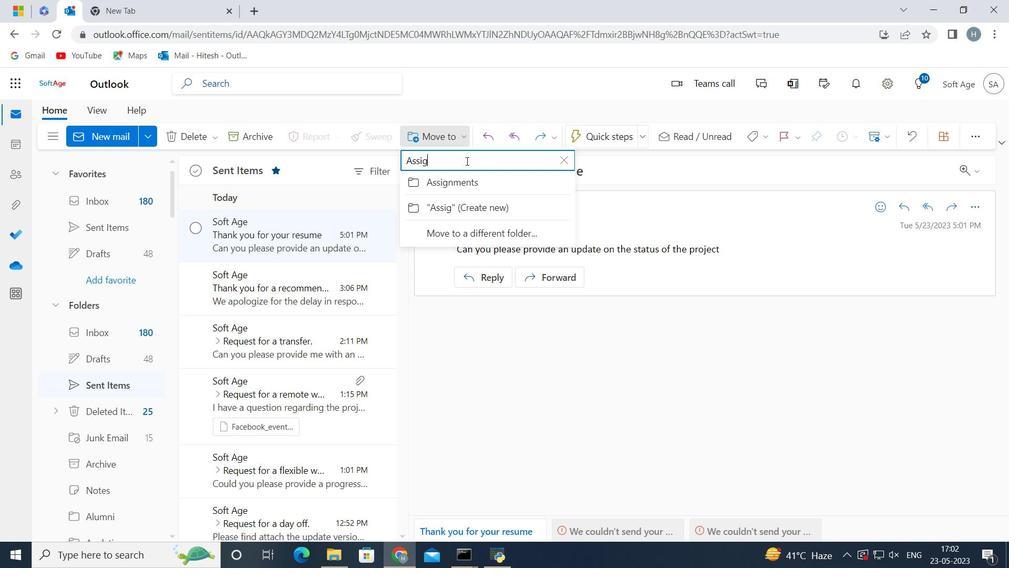 
Action: Key pressed n
Screenshot: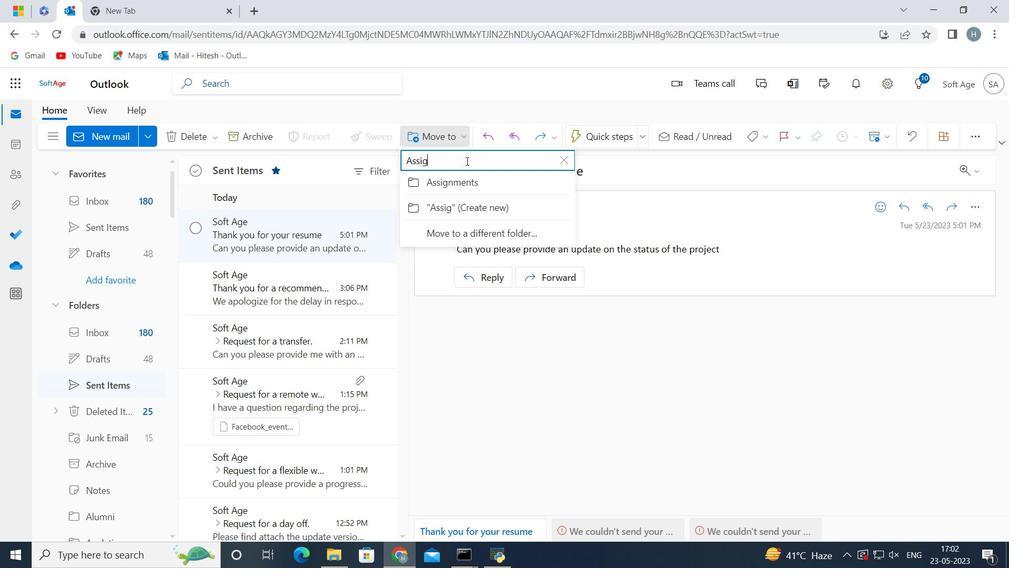 
Action: Mouse moved to (410, 183)
Screenshot: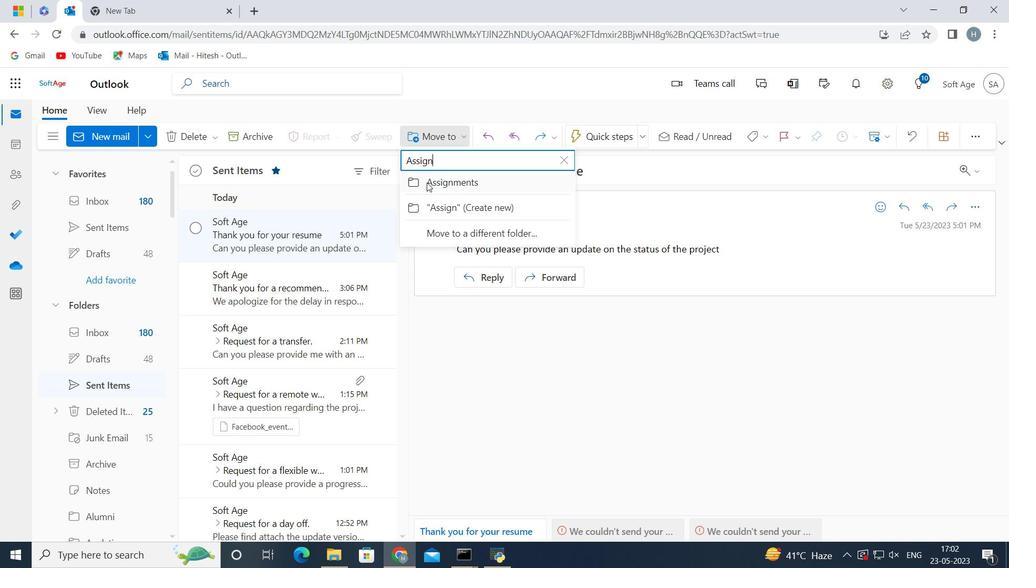 
Action: Mouse pressed left at (410, 183)
Screenshot: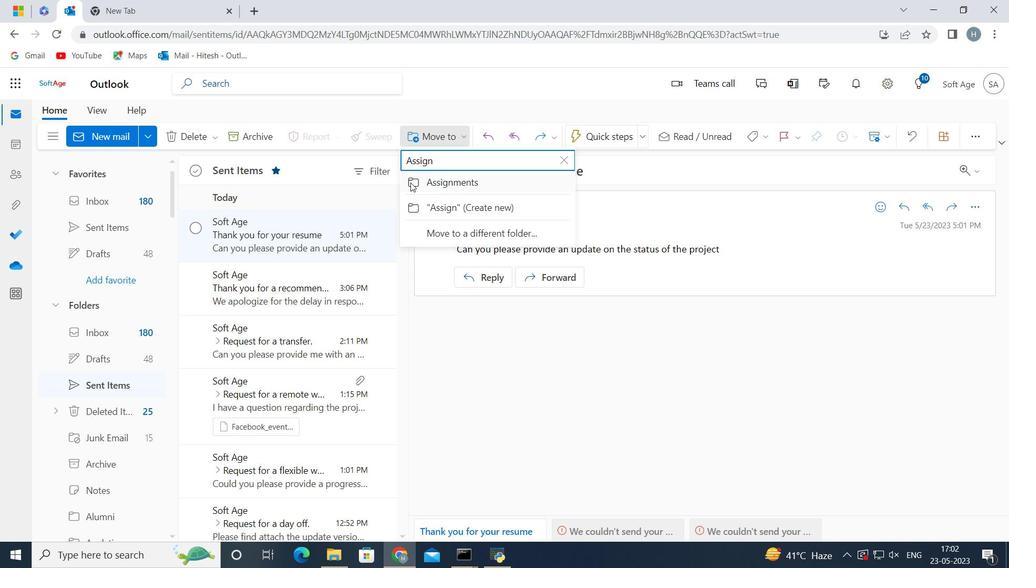 
Action: Mouse moved to (578, 374)
Screenshot: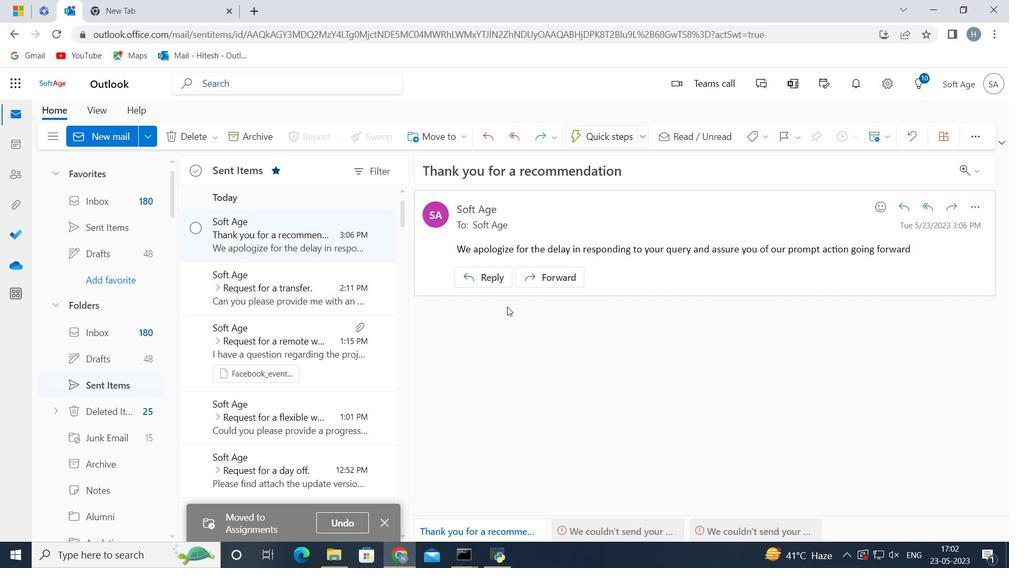 
